 Task:  Click on Racing  Cup Series In the Cup Series click on  Pick Sheet Add name Carter Smith and  Email softage.3@softage.net In group 1 choose #20 Christopher Bell In group 2 choose #45 Tyler Reddick In group 3 choose #17 Chris Buescher In group 4 choose #14 Chase Briscoe In group 5 choose #7 Corey LaJoie Winning Manufacturer choose Ford In Tie Breaker choose #77 Ty Dillion Bonous driver choose #5 Kyle Larson Submit pick sheet
Action: Mouse moved to (374, 210)
Screenshot: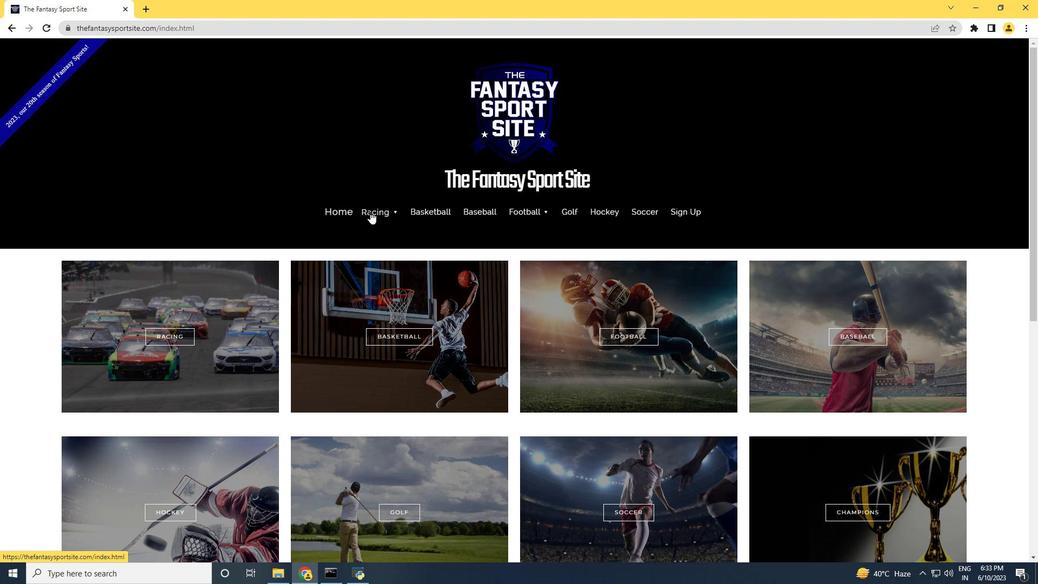 
Action: Mouse pressed left at (374, 210)
Screenshot: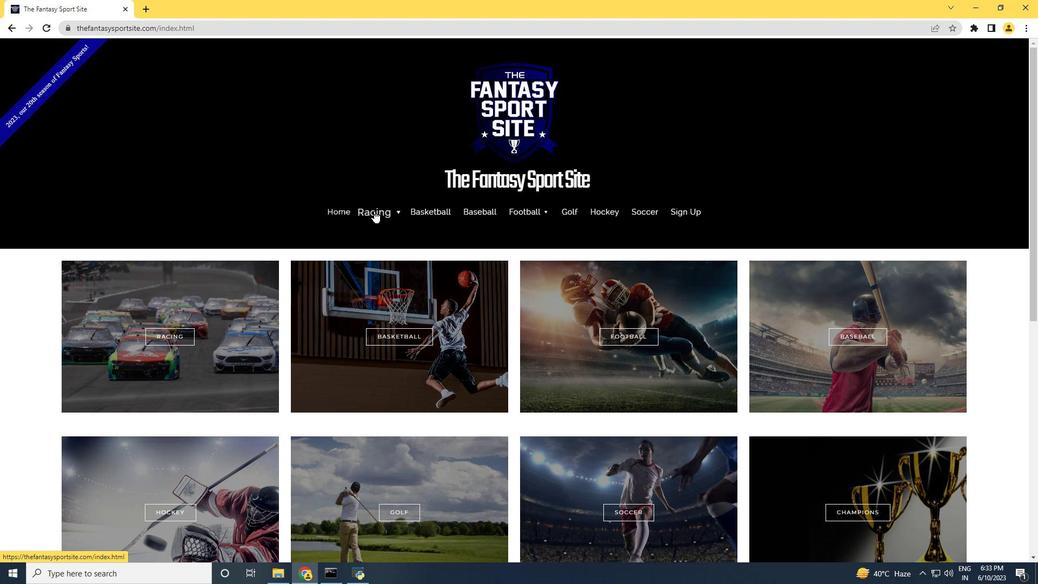 
Action: Mouse moved to (375, 252)
Screenshot: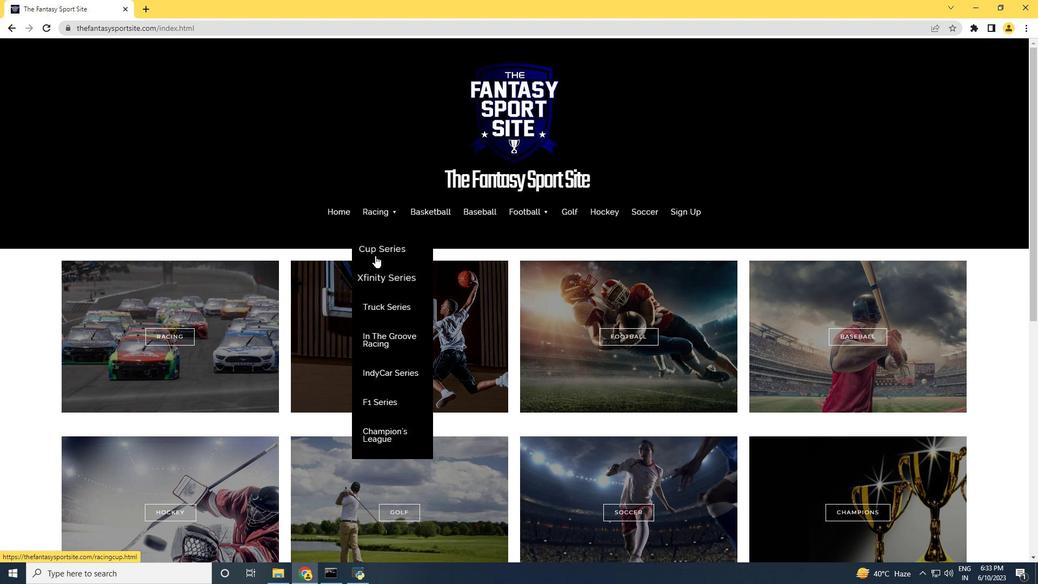 
Action: Mouse pressed left at (375, 252)
Screenshot: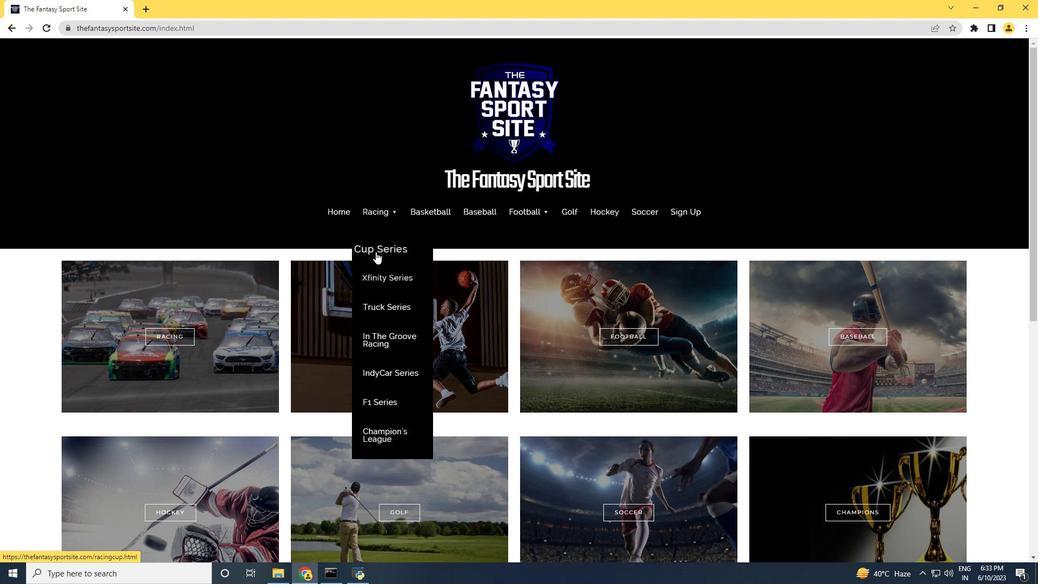
Action: Mouse moved to (373, 251)
Screenshot: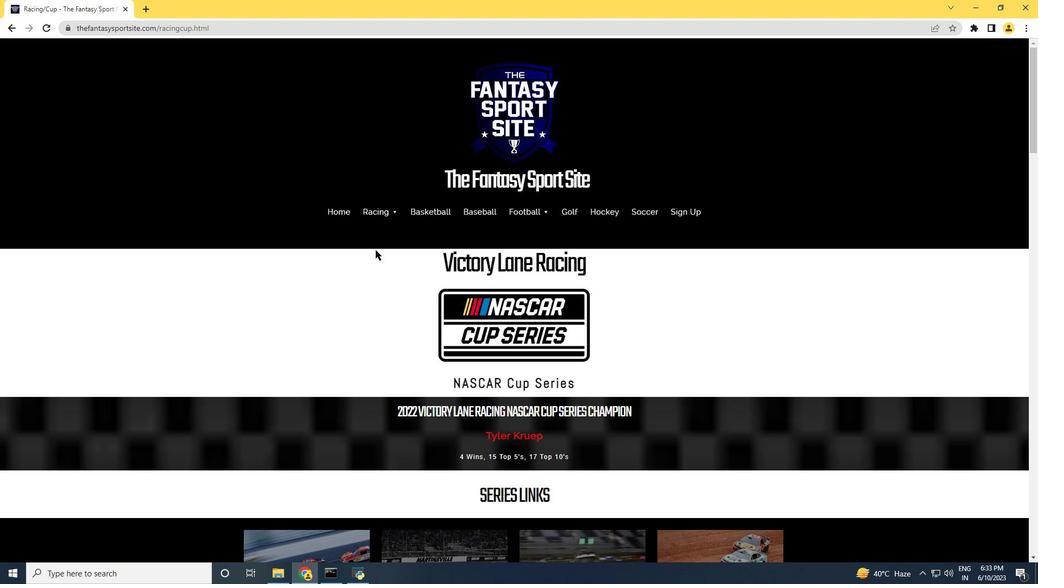 
Action: Mouse scrolled (373, 250) with delta (0, 0)
Screenshot: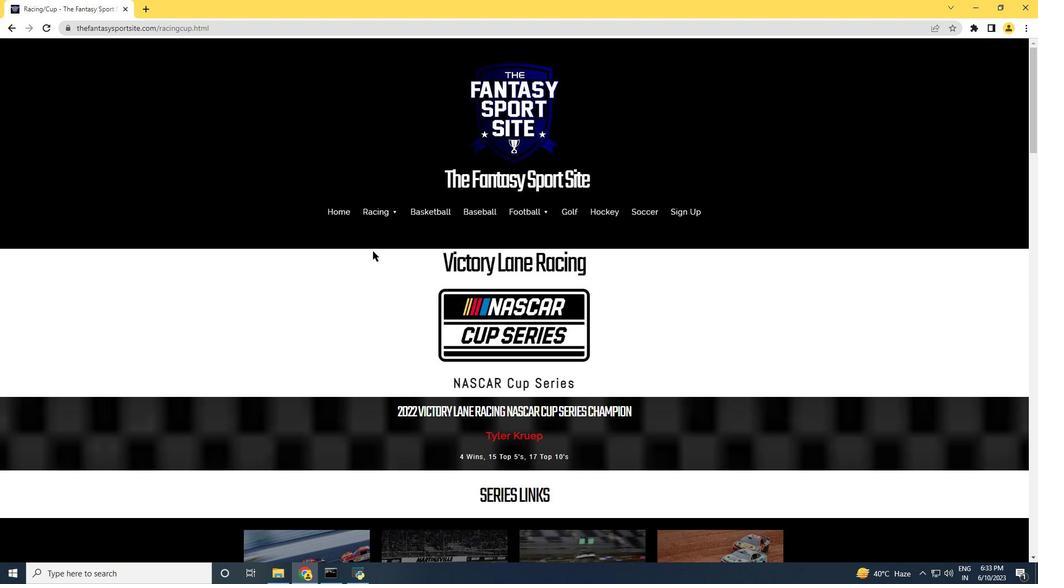
Action: Mouse scrolled (373, 250) with delta (0, 0)
Screenshot: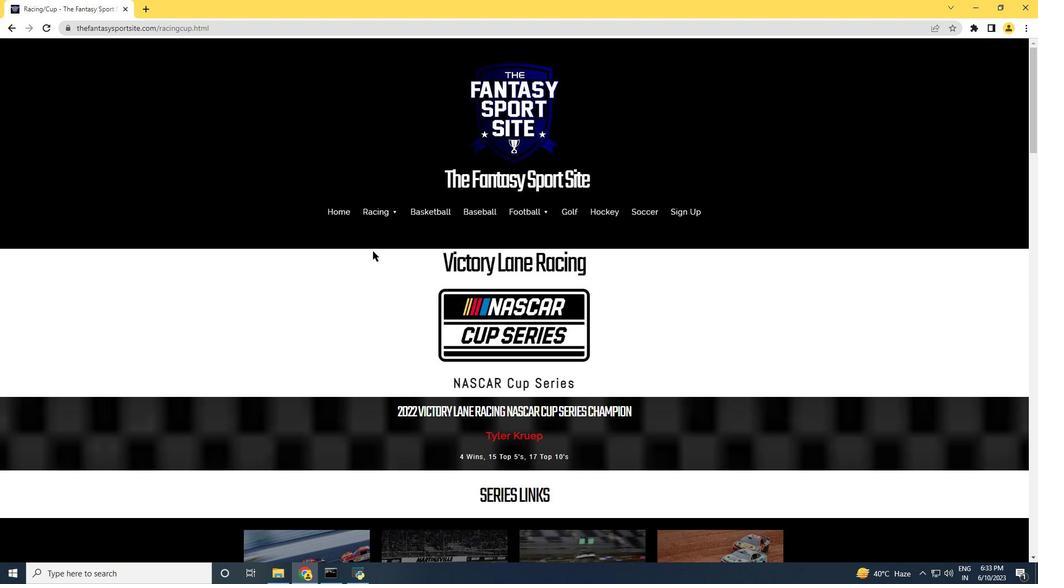 
Action: Mouse scrolled (373, 250) with delta (0, 0)
Screenshot: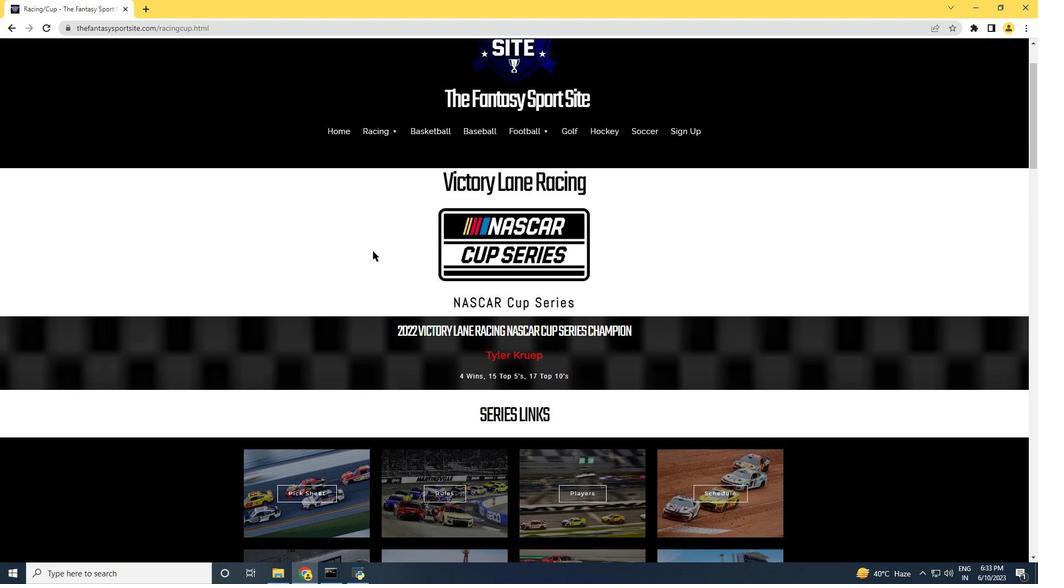 
Action: Mouse scrolled (373, 250) with delta (0, 0)
Screenshot: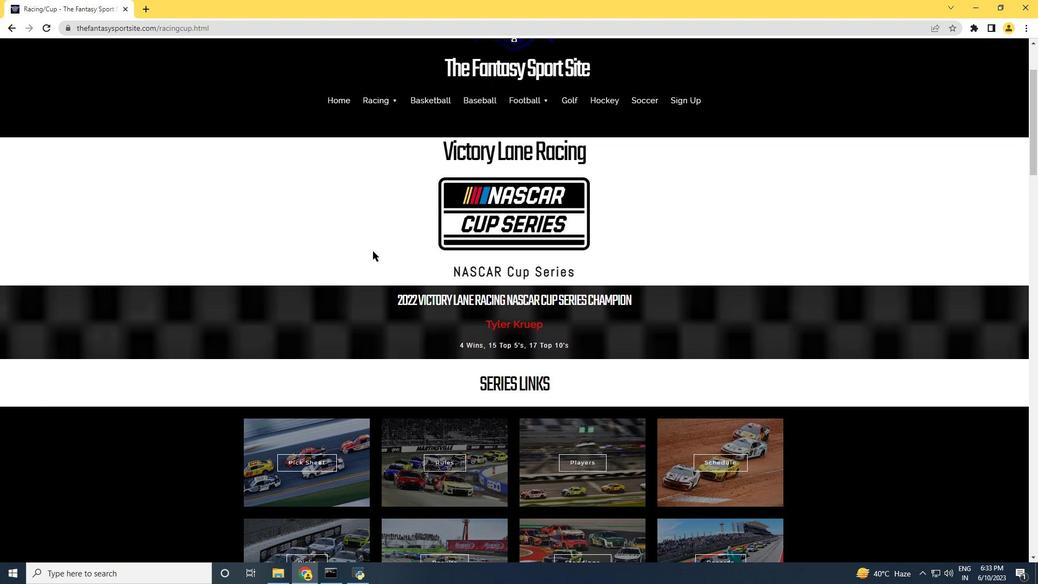 
Action: Mouse scrolled (373, 250) with delta (0, 0)
Screenshot: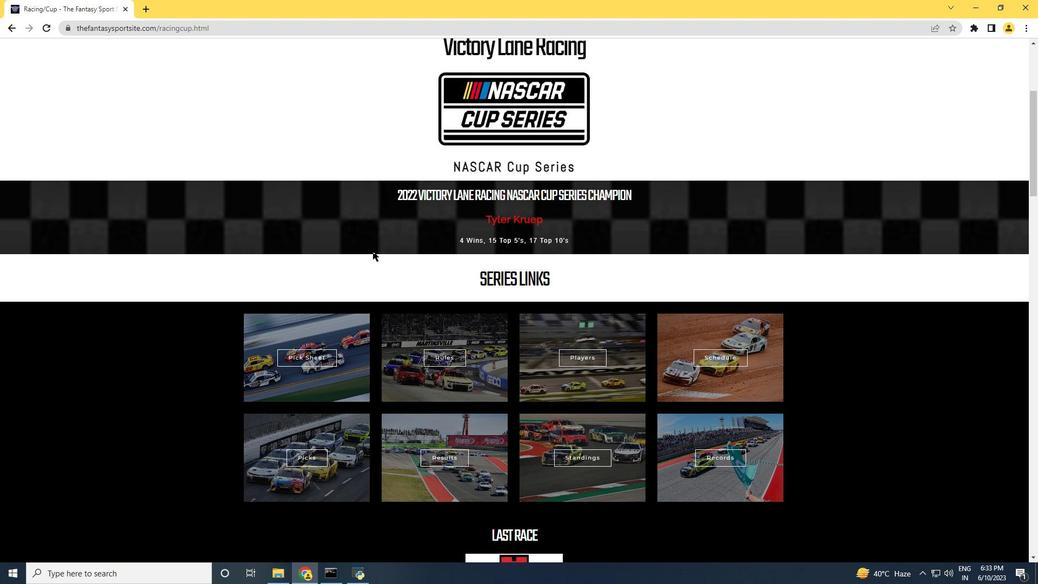 
Action: Mouse scrolled (373, 250) with delta (0, 0)
Screenshot: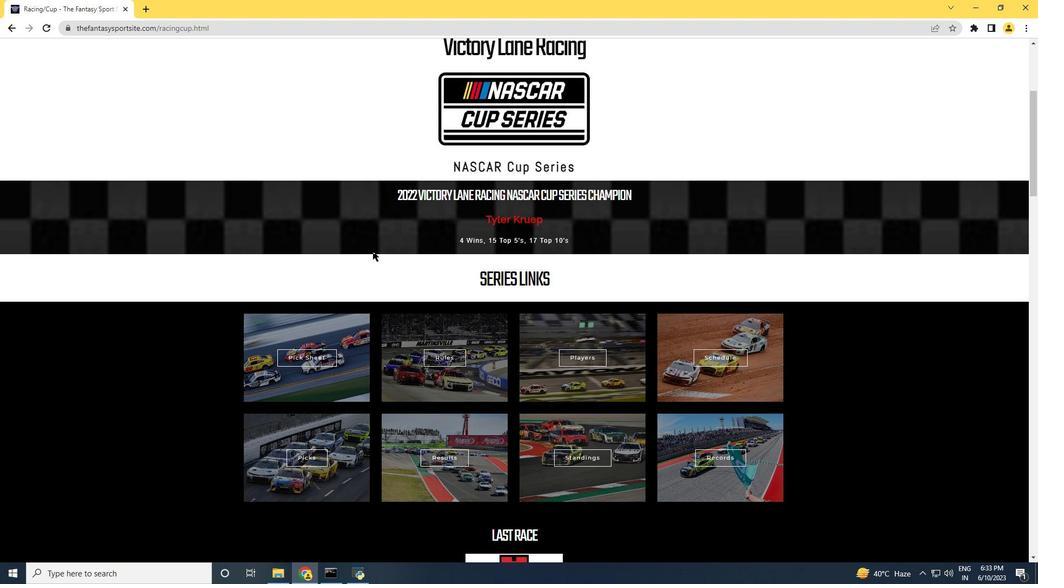 
Action: Mouse moved to (309, 248)
Screenshot: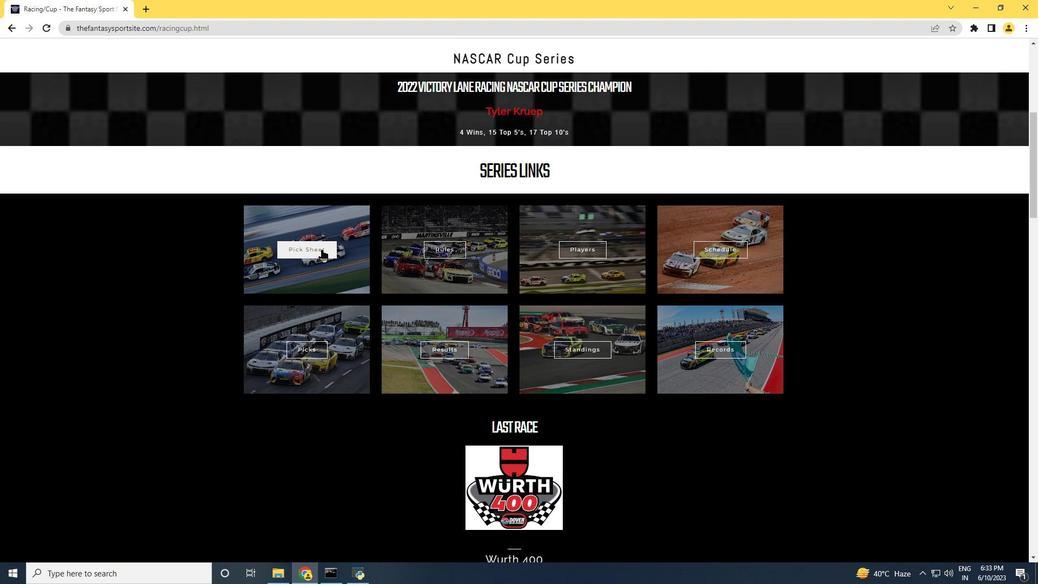 
Action: Mouse pressed left at (309, 248)
Screenshot: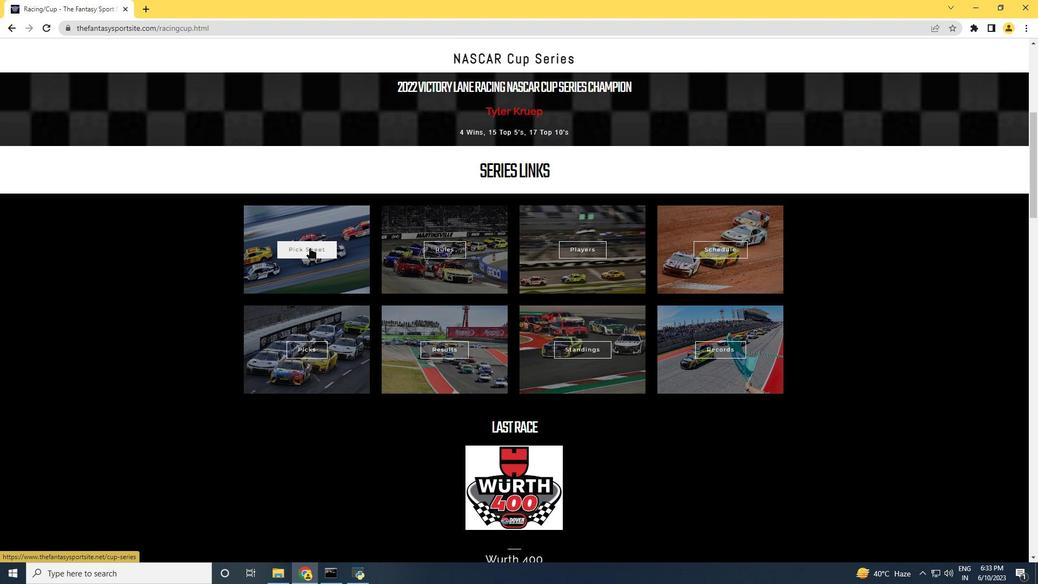 
Action: Mouse moved to (319, 248)
Screenshot: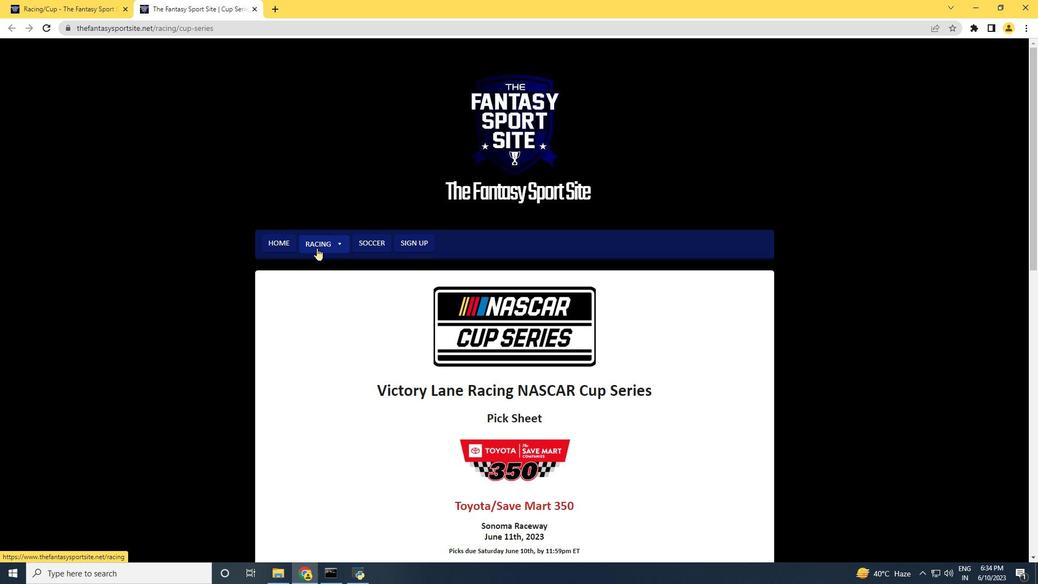 
Action: Mouse scrolled (319, 247) with delta (0, 0)
Screenshot: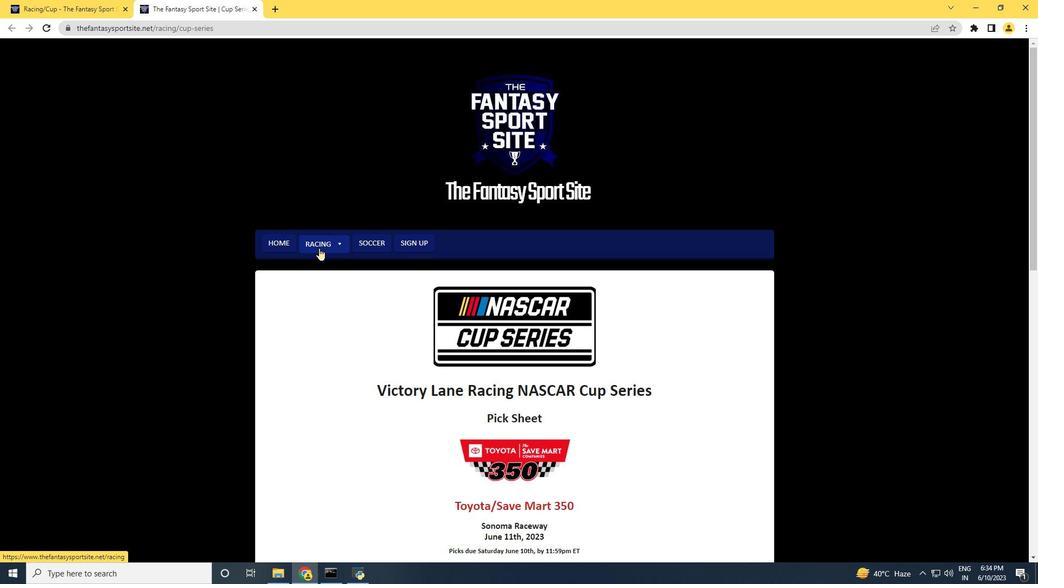 
Action: Mouse scrolled (319, 247) with delta (0, 0)
Screenshot: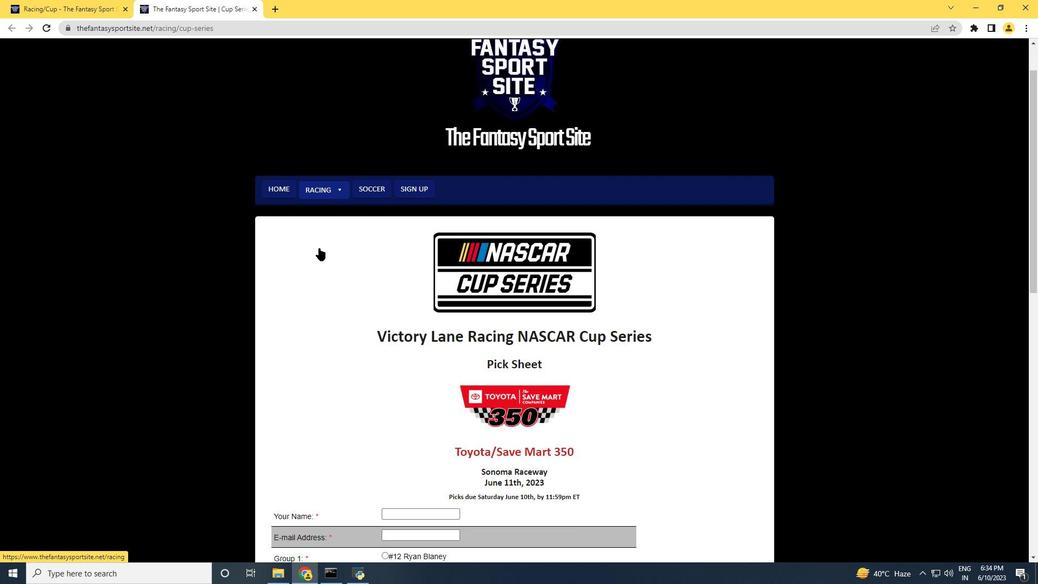 
Action: Mouse moved to (319, 248)
Screenshot: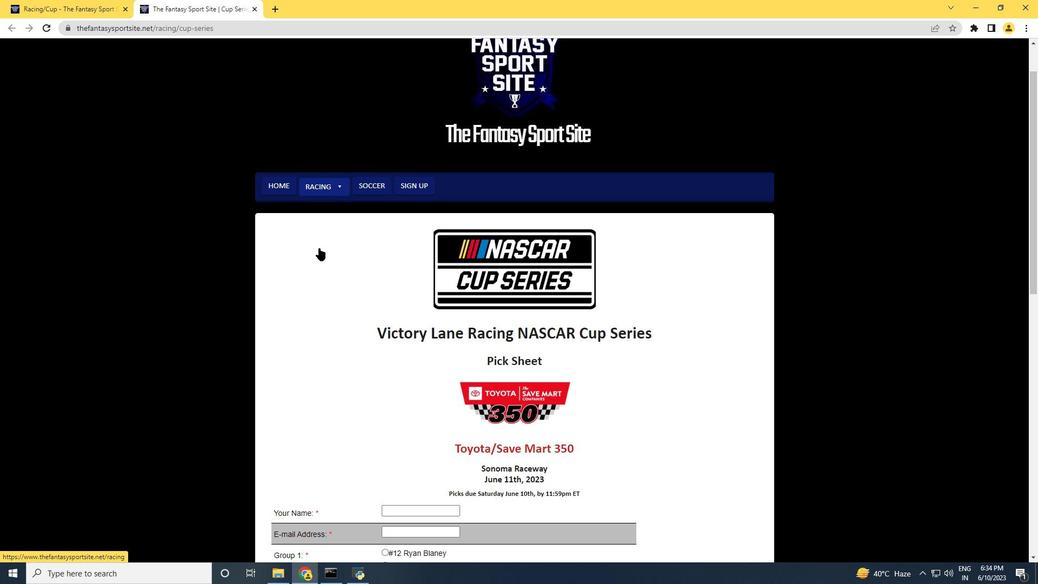 
Action: Mouse scrolled (319, 248) with delta (0, 0)
Screenshot: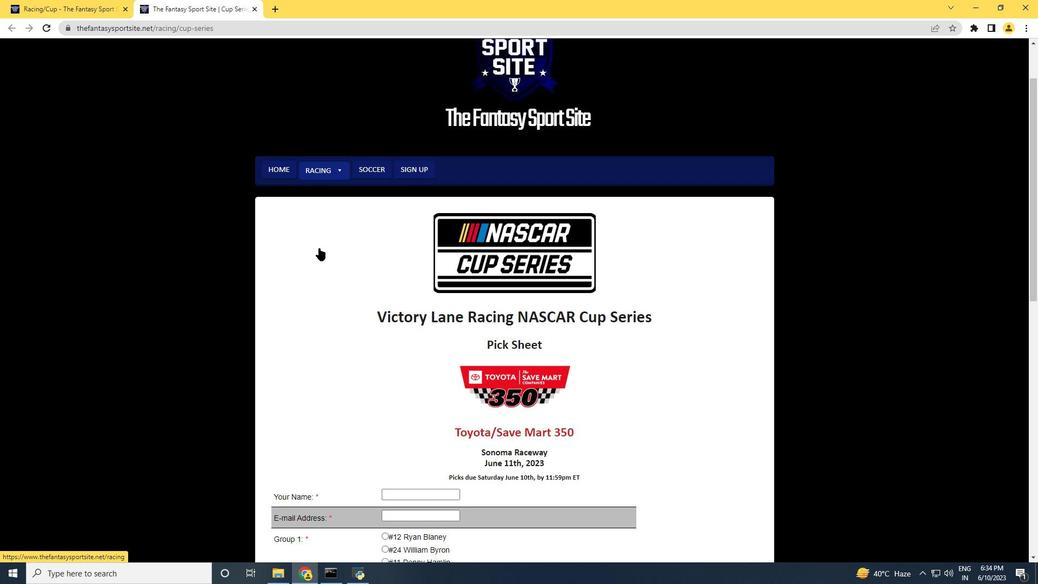 
Action: Mouse moved to (410, 402)
Screenshot: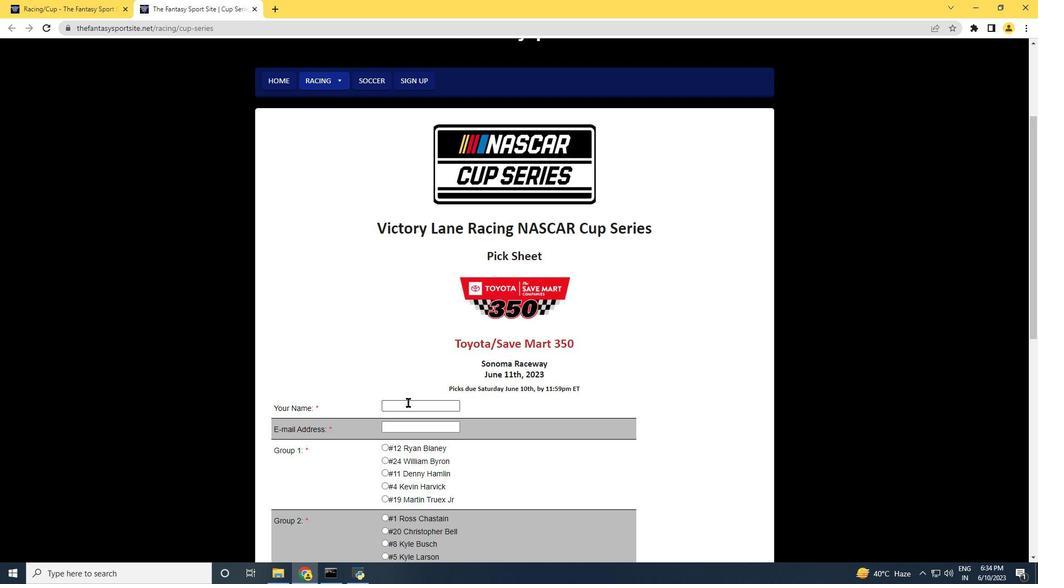 
Action: Mouse pressed left at (410, 402)
Screenshot: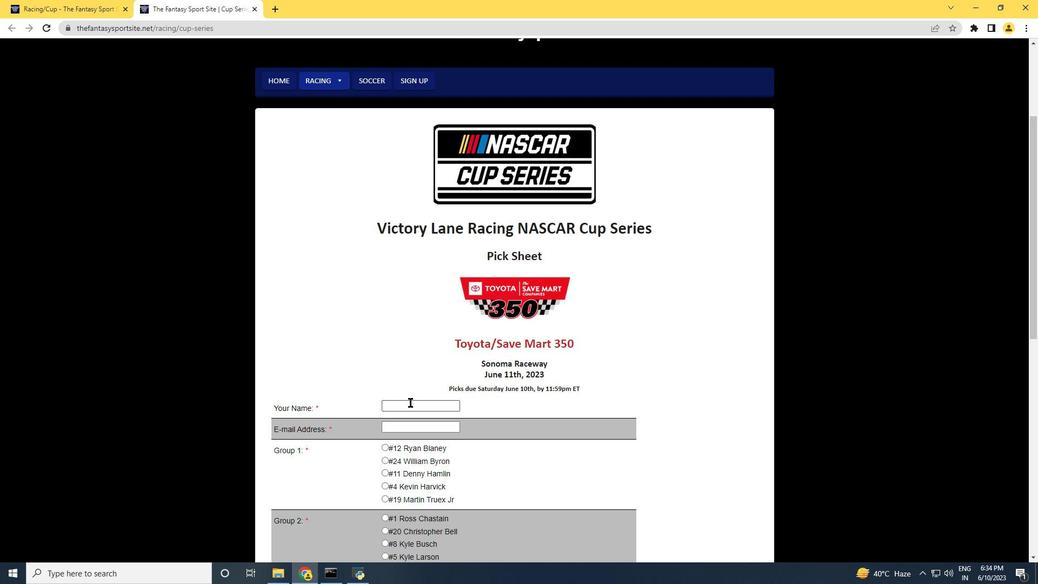
Action: Key pressed <Key.shift>Carter<Key.space><Key.shift>Smith<Key.tab><Key.shift><Key.shift><Key.shift><Key.shift><Key.shift><Key.shift><Key.shift><Key.shift><Key.shift><Key.shift><Key.shift><Key.shift><Key.shift><Key.shift><Key.shift><Key.shift><Key.shift><Key.shift><Key.shift><Key.shift><Key.shift><Key.shift><Key.shift><Key.shift><Key.shift><Key.shift><Key.shift><Key.shift><Key.shift><Key.shift>Softage.3<Key.shift>@softage.net<Key.tab>
Screenshot: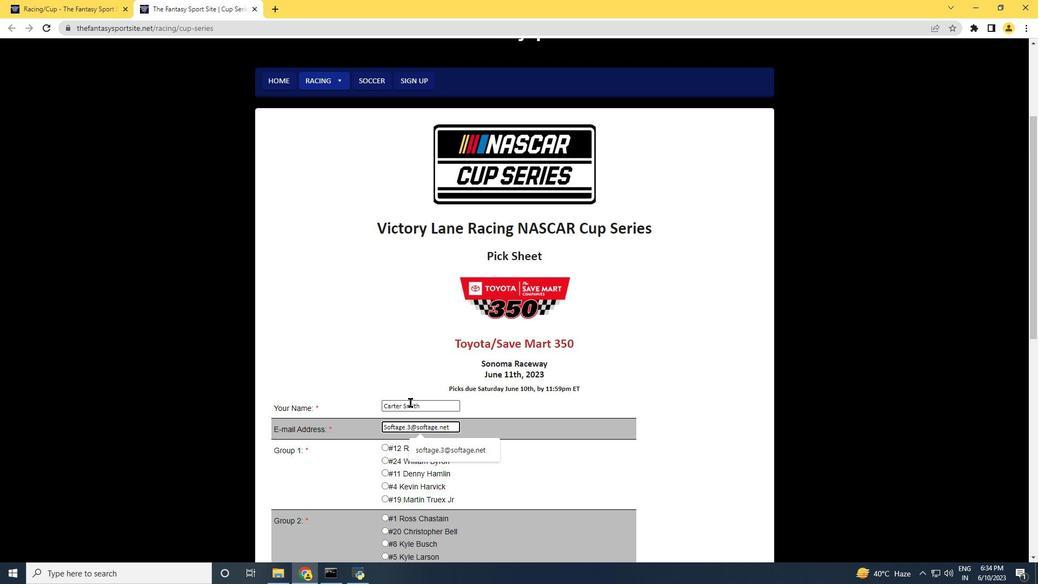 
Action: Mouse moved to (385, 461)
Screenshot: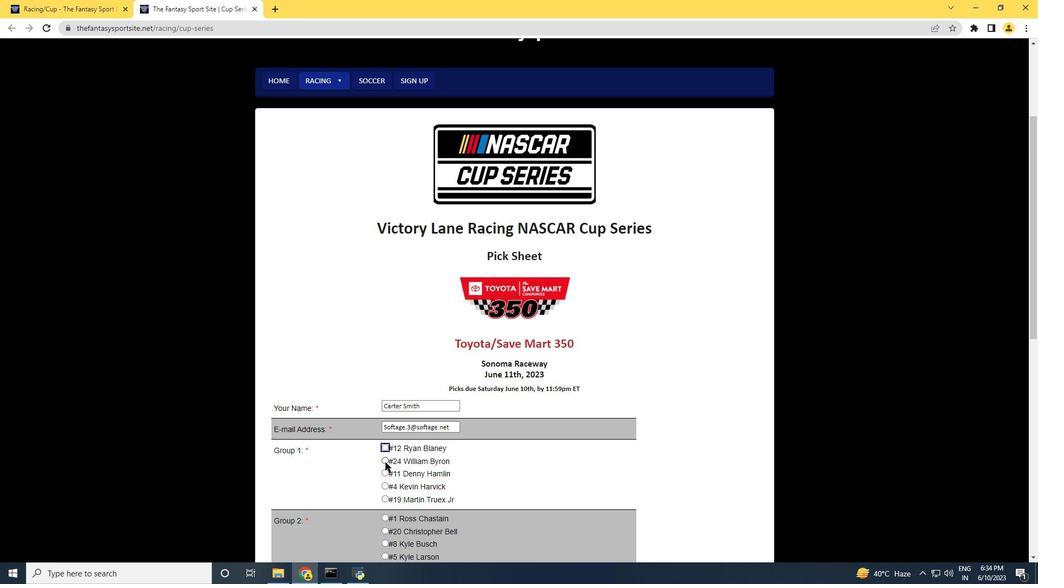 
Action: Mouse scrolled (385, 461) with delta (0, 0)
Screenshot: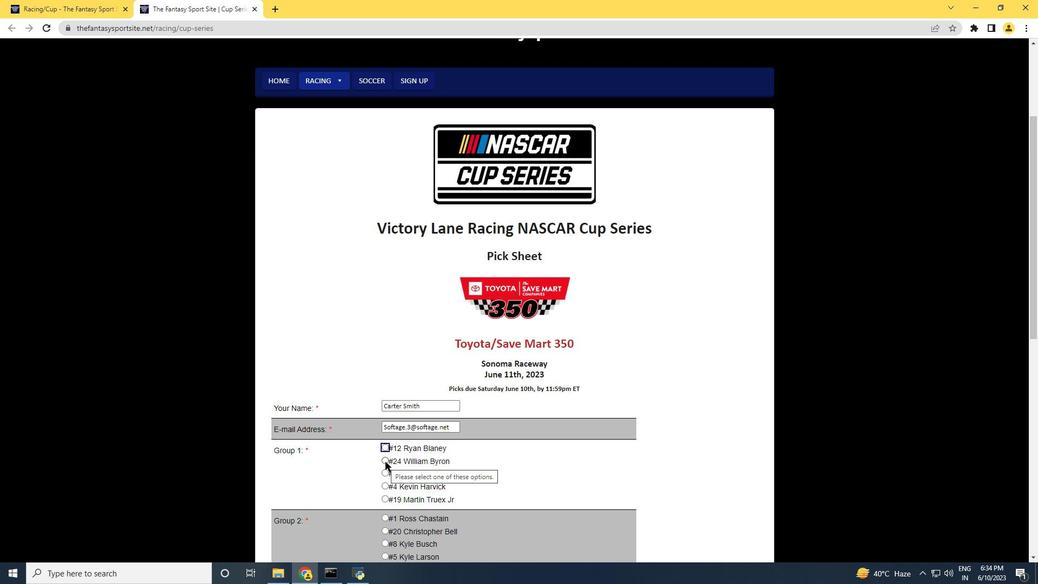 
Action: Mouse scrolled (385, 461) with delta (0, 0)
Screenshot: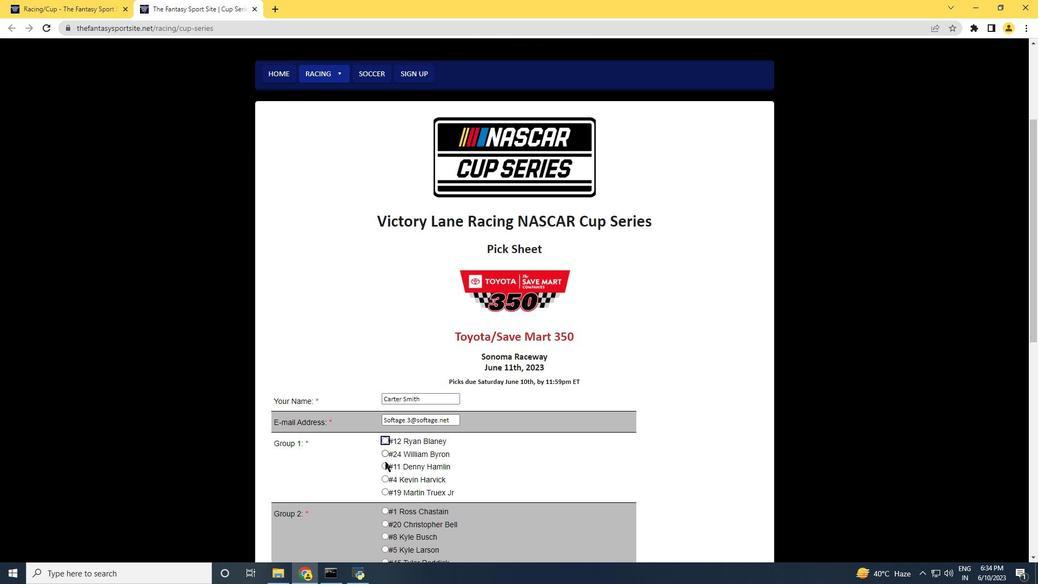 
Action: Mouse moved to (385, 422)
Screenshot: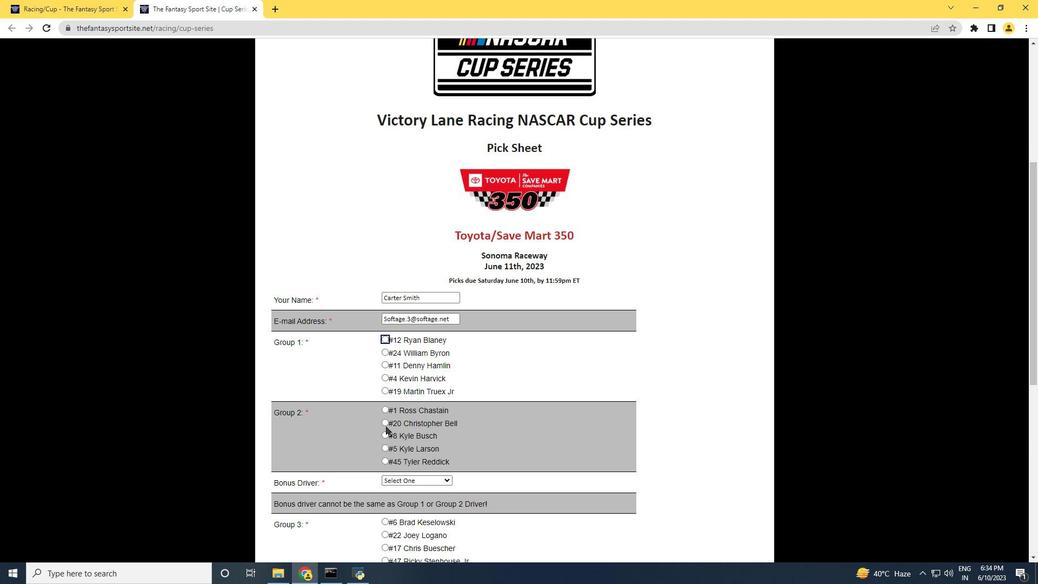 
Action: Mouse pressed left at (385, 422)
Screenshot: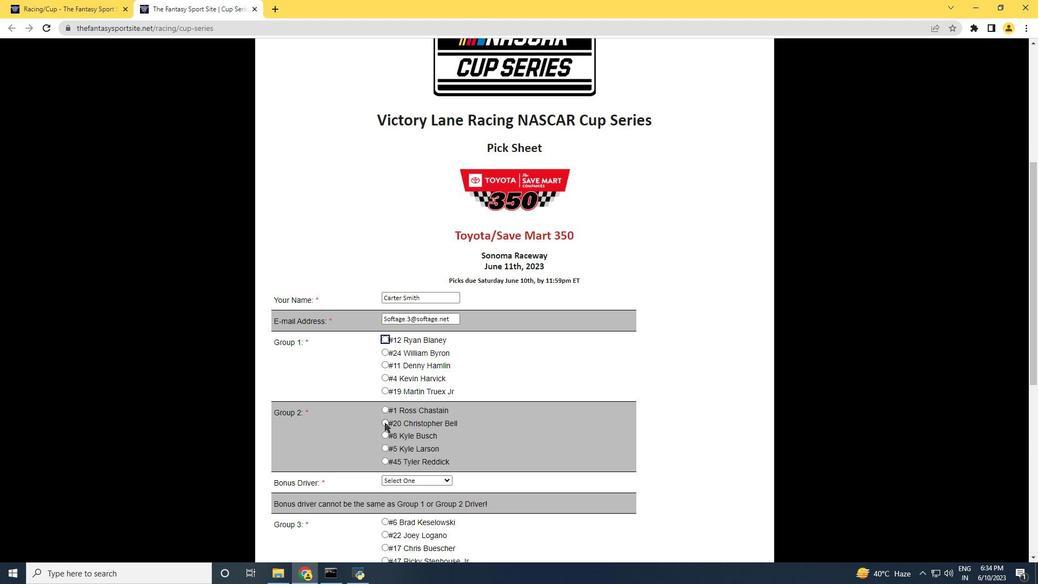 
Action: Mouse moved to (421, 409)
Screenshot: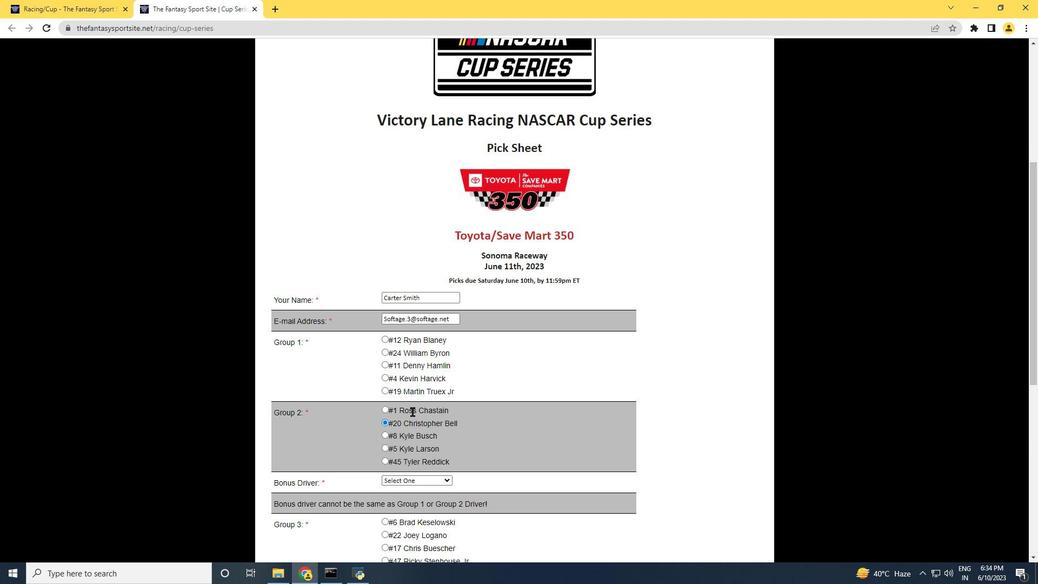 
Action: Mouse scrolled (421, 409) with delta (0, 0)
Screenshot: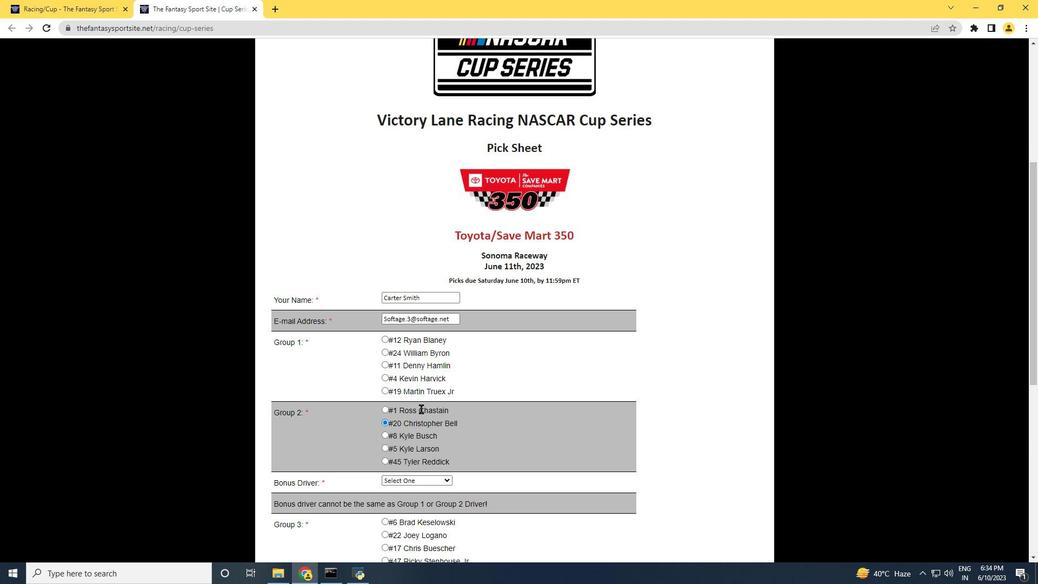 
Action: Mouse moved to (433, 406)
Screenshot: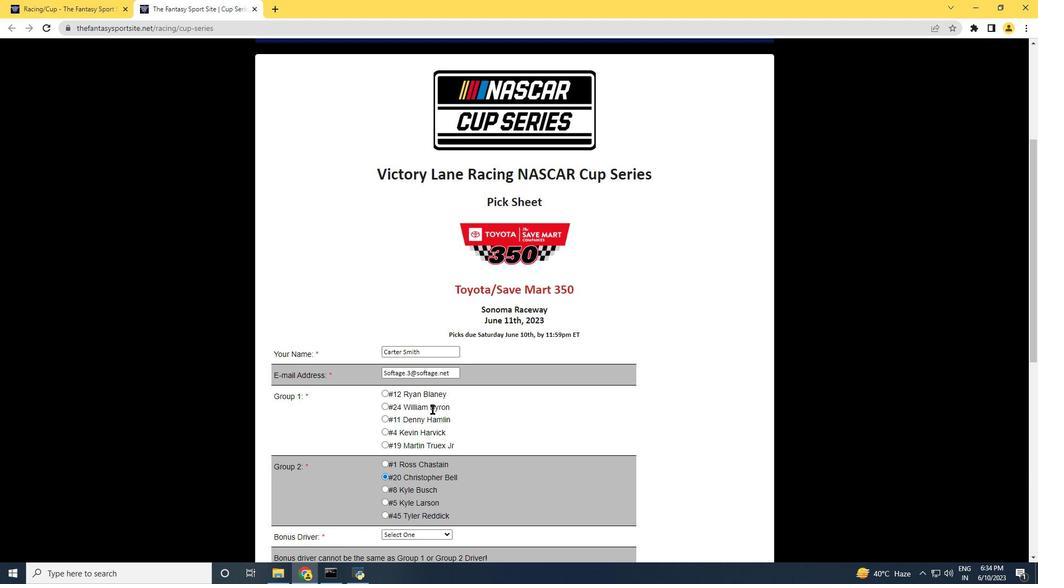 
Action: Mouse scrolled (433, 406) with delta (0, 0)
Screenshot: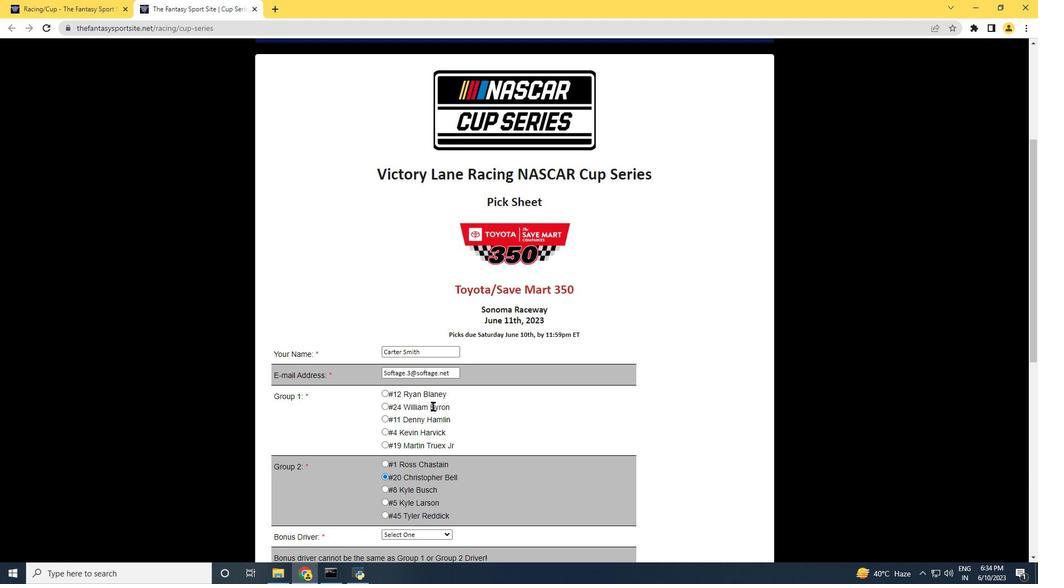 
Action: Mouse moved to (433, 406)
Screenshot: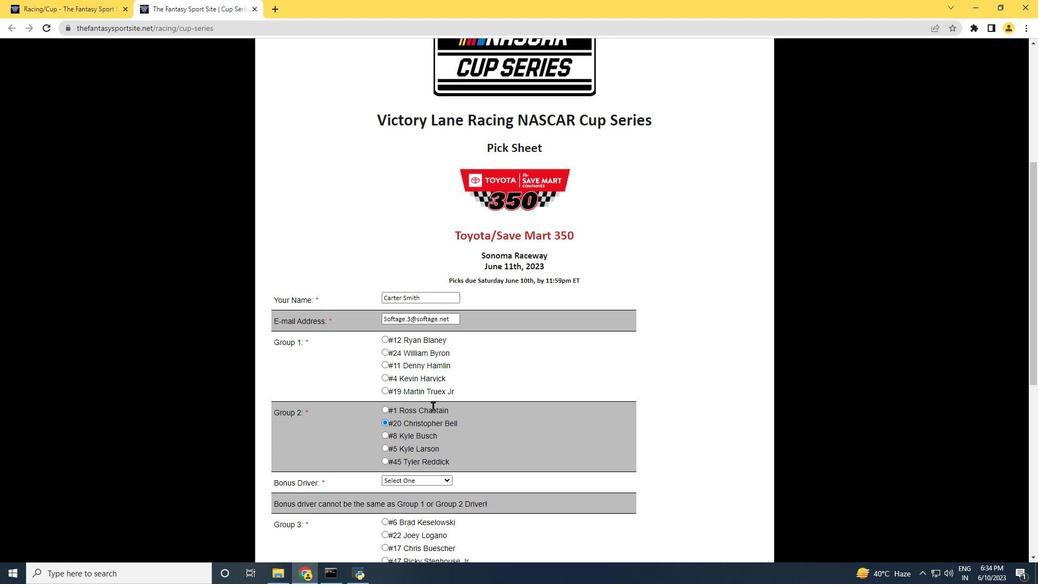 
Action: Mouse scrolled (433, 406) with delta (0, 0)
Screenshot: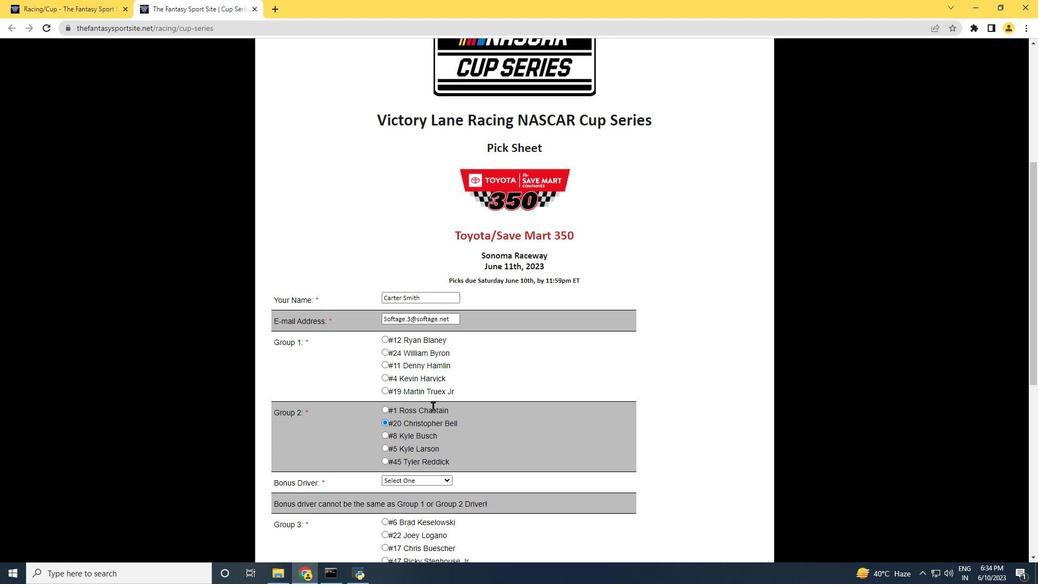 
Action: Mouse moved to (416, 386)
Screenshot: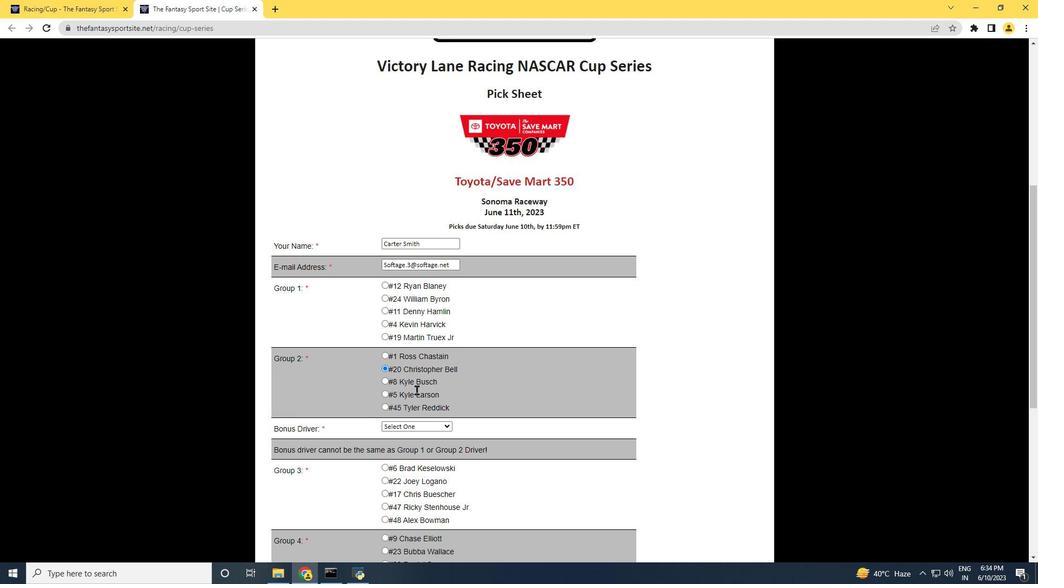 
Action: Mouse scrolled (416, 385) with delta (0, 0)
Screenshot: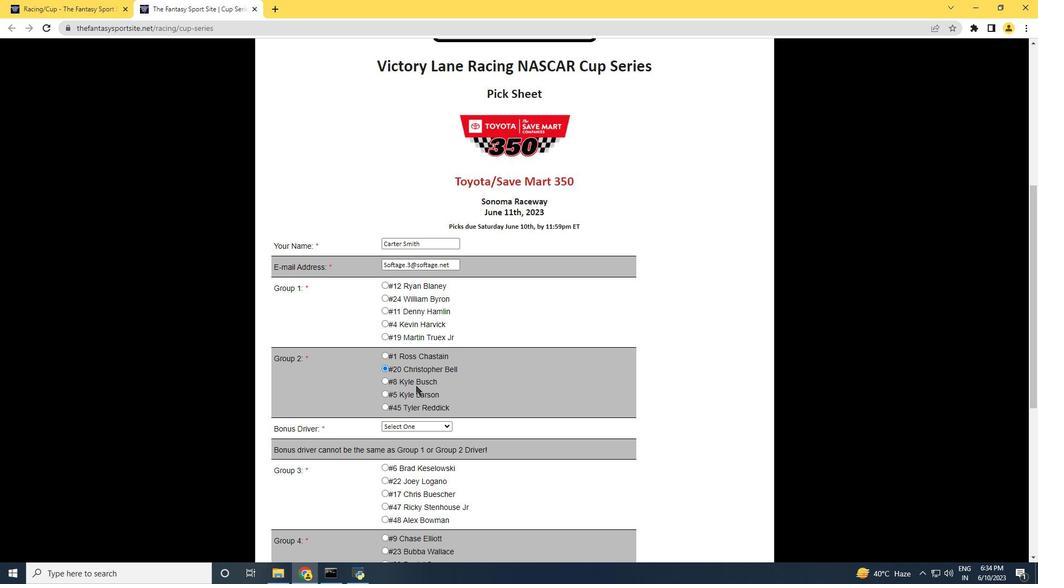 
Action: Mouse moved to (387, 256)
Screenshot: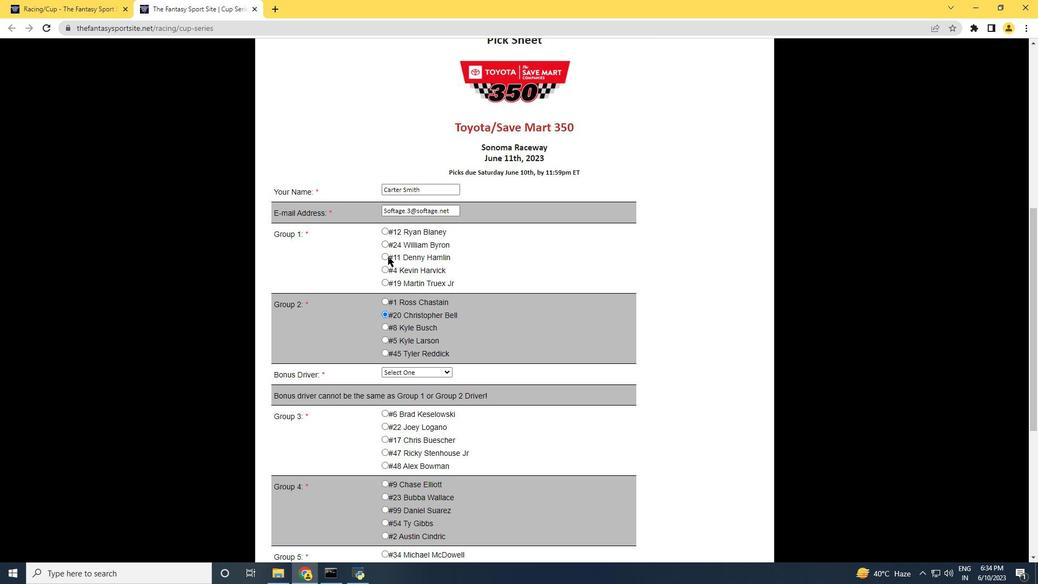
Action: Mouse pressed left at (387, 256)
Screenshot: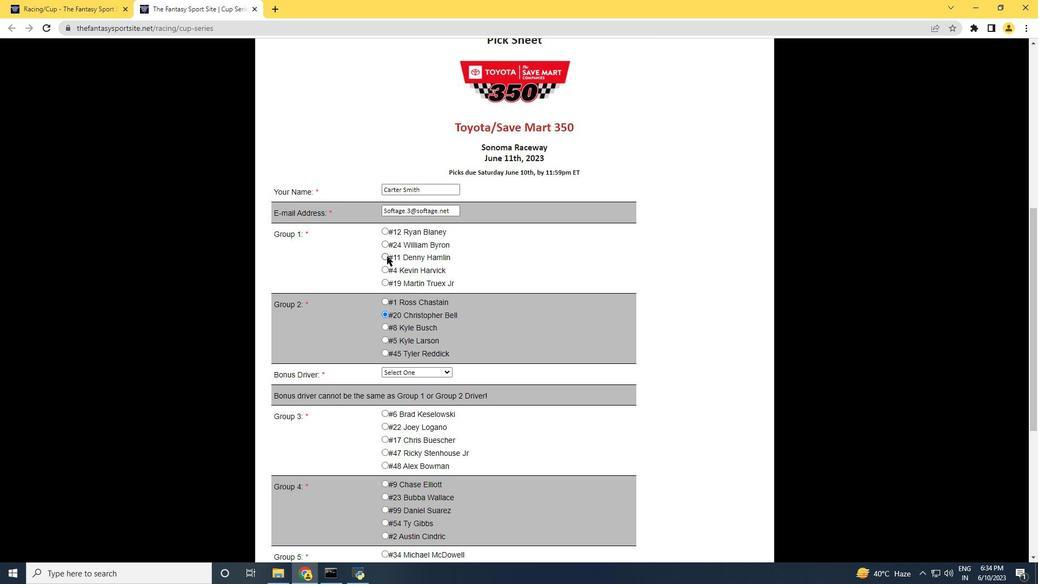 
Action: Mouse moved to (416, 371)
Screenshot: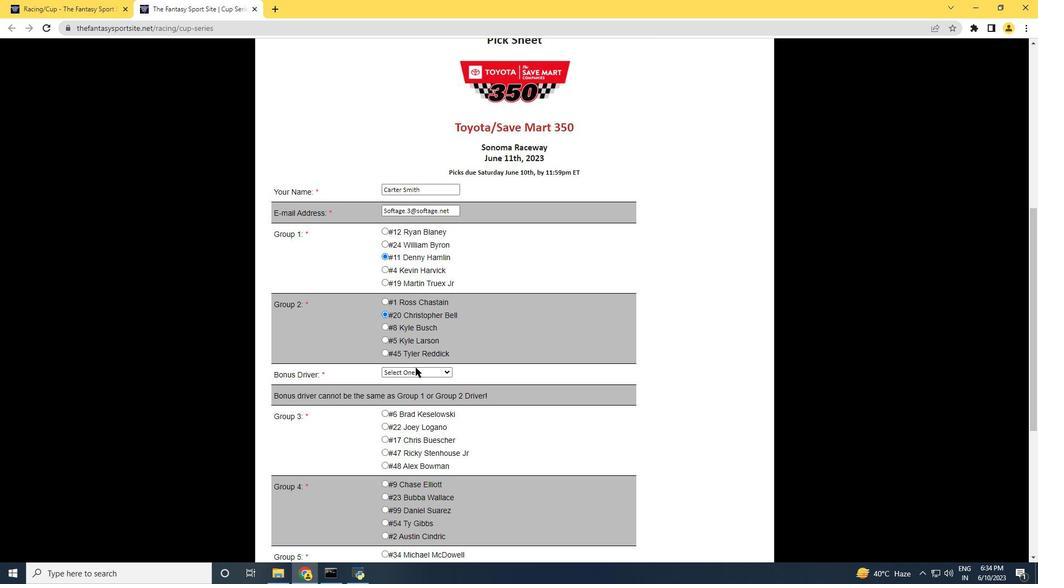 
Action: Mouse scrolled (416, 370) with delta (0, 0)
Screenshot: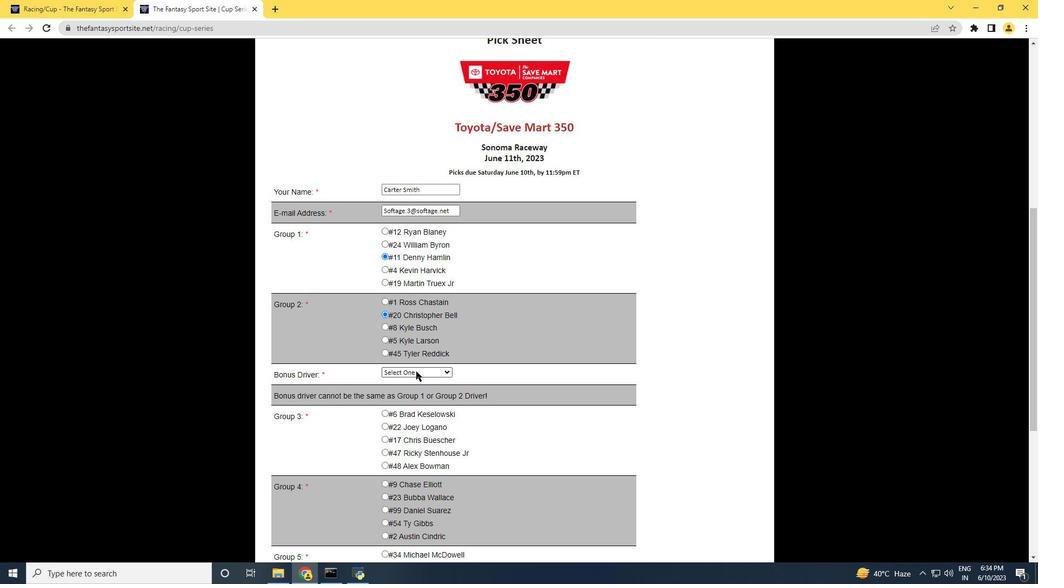 
Action: Mouse moved to (410, 318)
Screenshot: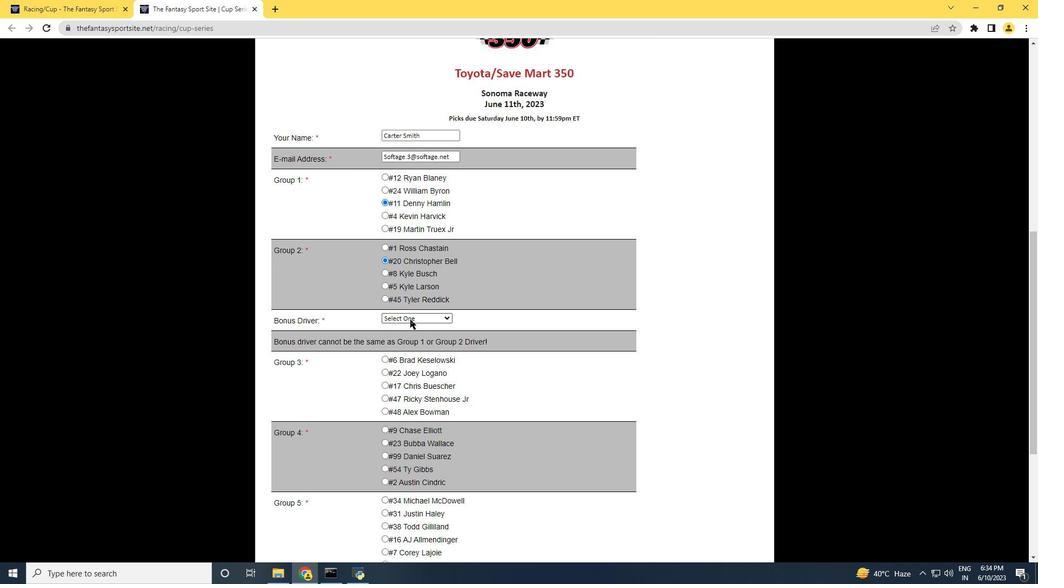 
Action: Mouse pressed left at (410, 318)
Screenshot: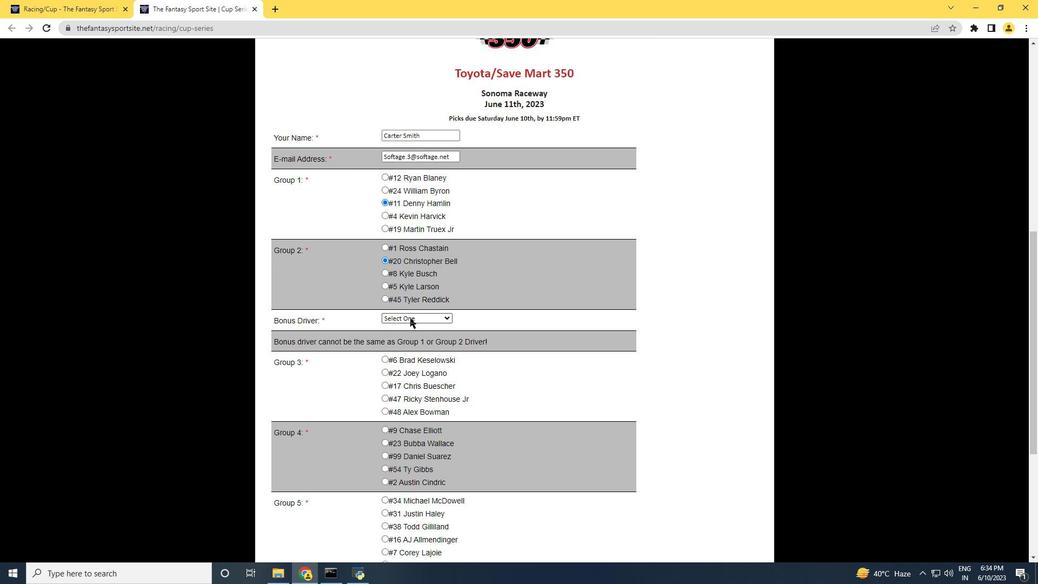 
Action: Mouse moved to (404, 406)
Screenshot: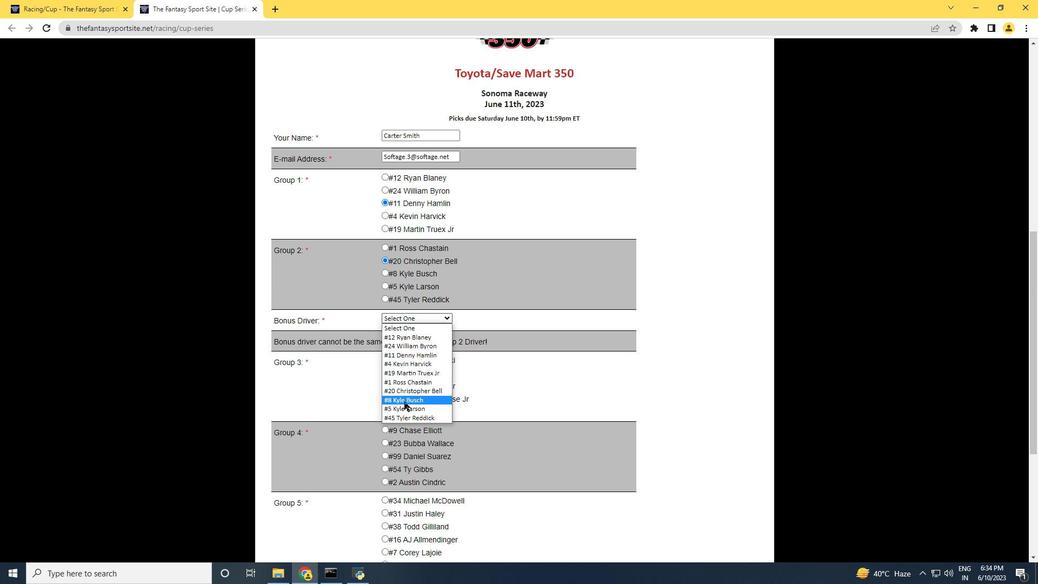 
Action: Mouse pressed left at (404, 406)
Screenshot: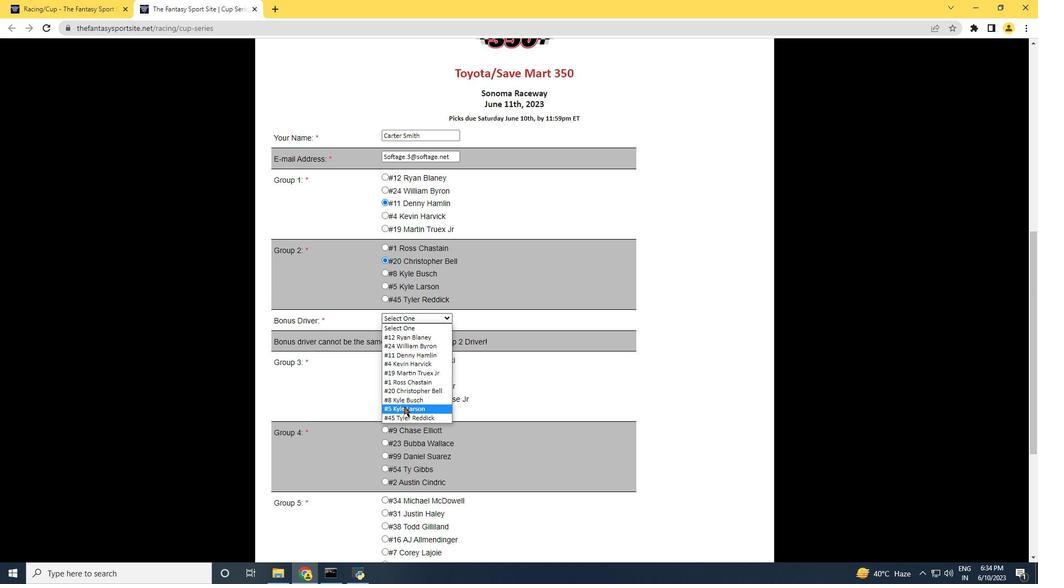 
Action: Mouse moved to (381, 382)
Screenshot: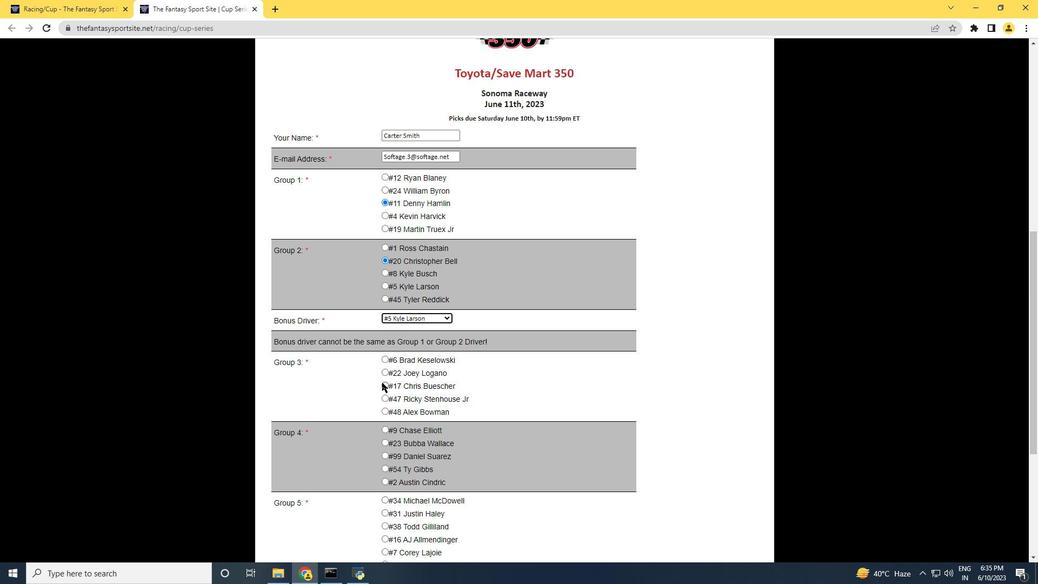 
Action: Mouse pressed left at (381, 382)
Screenshot: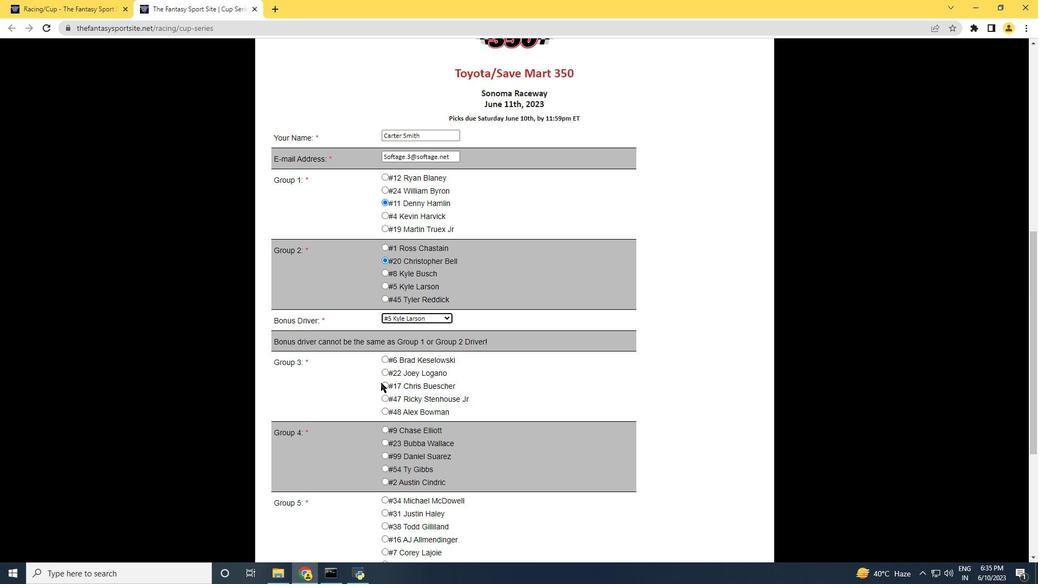
Action: Mouse moved to (384, 384)
Screenshot: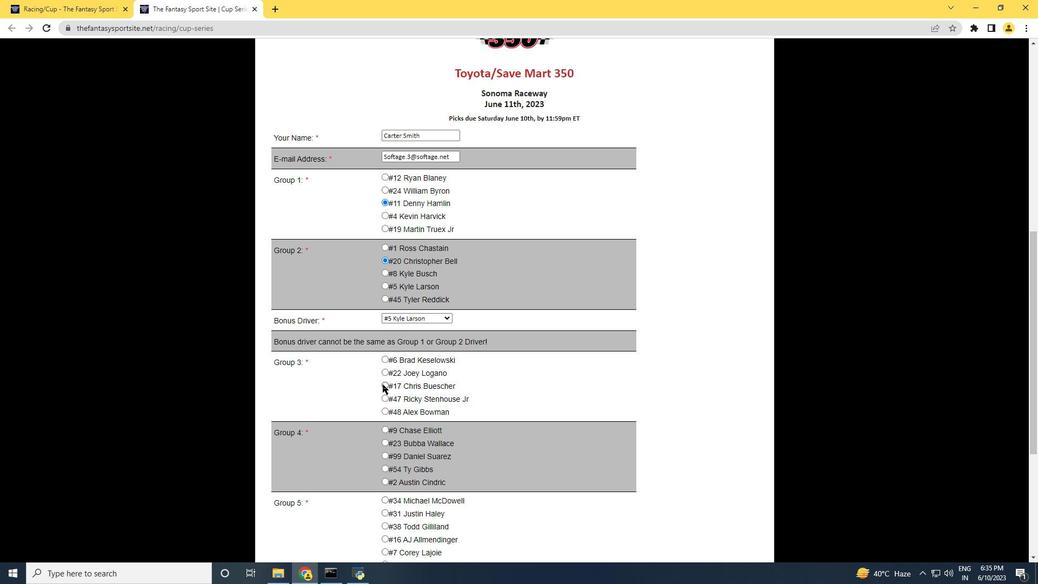 
Action: Mouse pressed left at (384, 384)
Screenshot: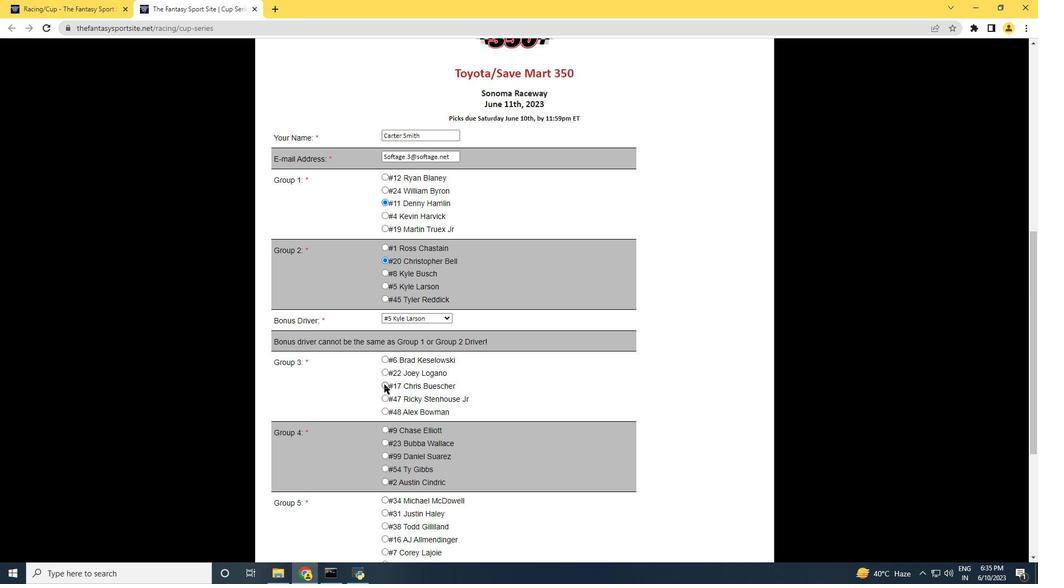 
Action: Mouse moved to (375, 400)
Screenshot: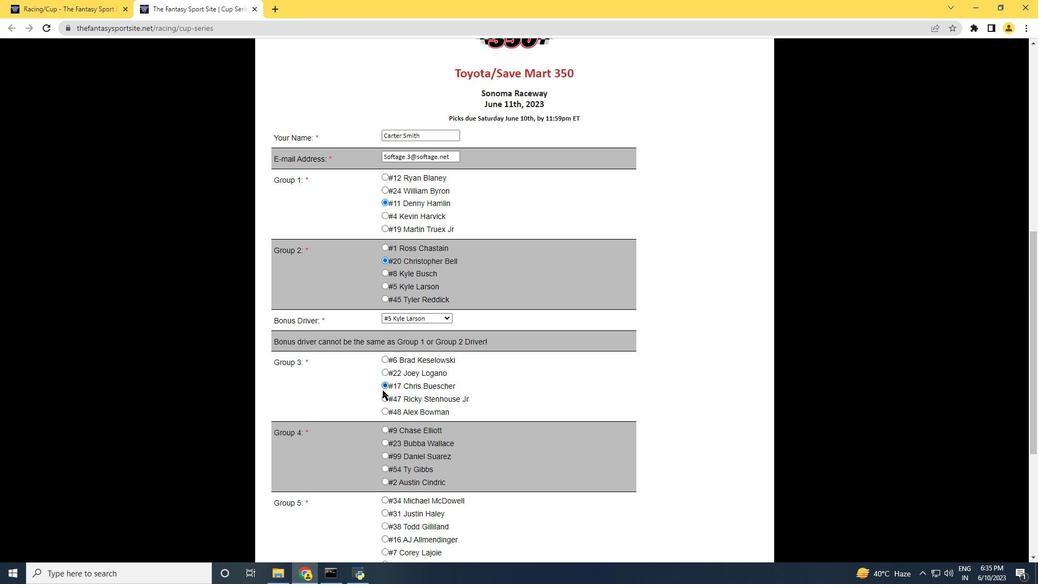 
Action: Mouse scrolled (375, 400) with delta (0, 0)
Screenshot: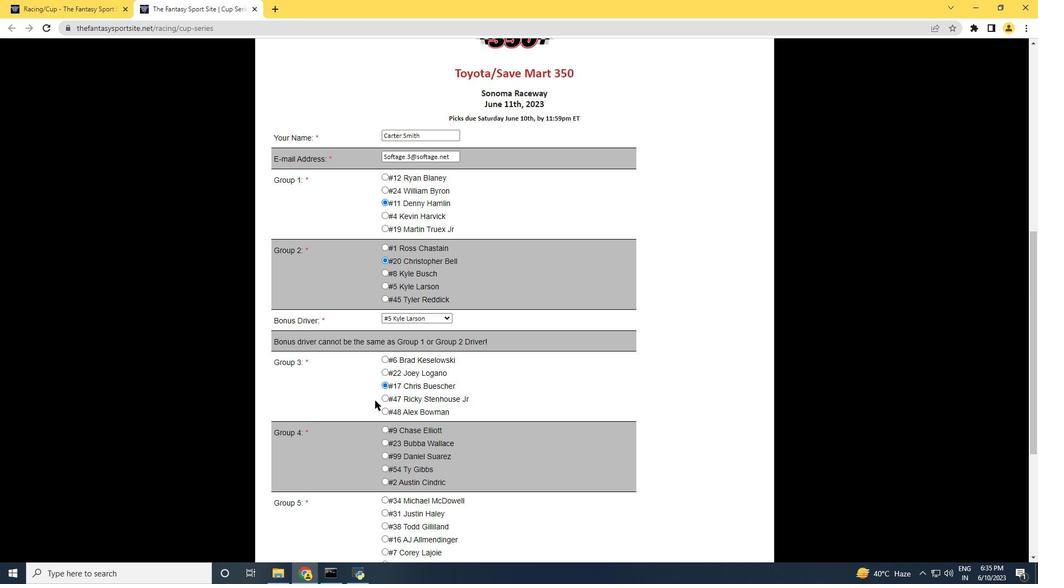 
Action: Mouse moved to (385, 412)
Screenshot: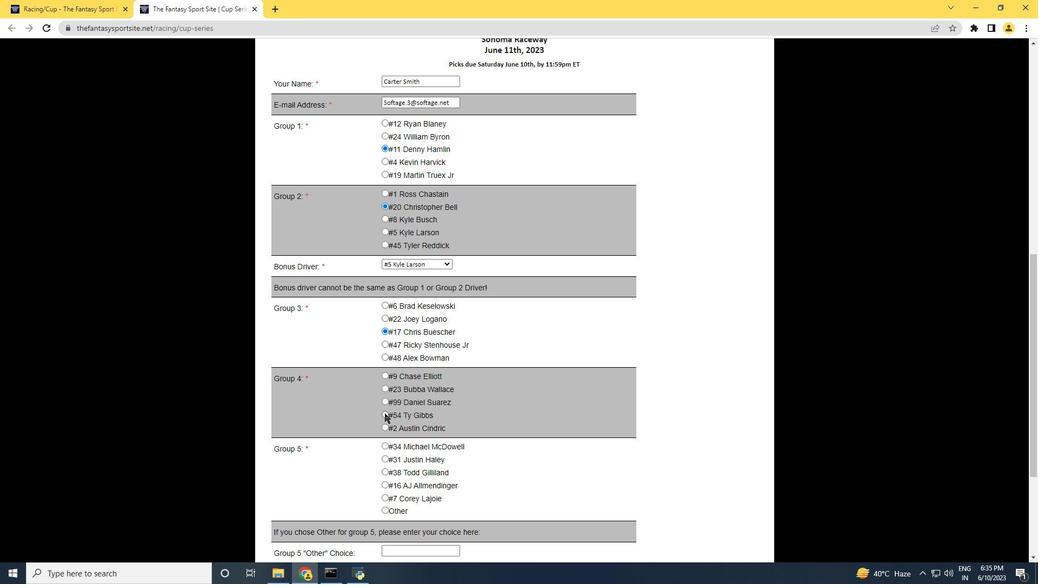 
Action: Mouse pressed left at (385, 412)
Screenshot: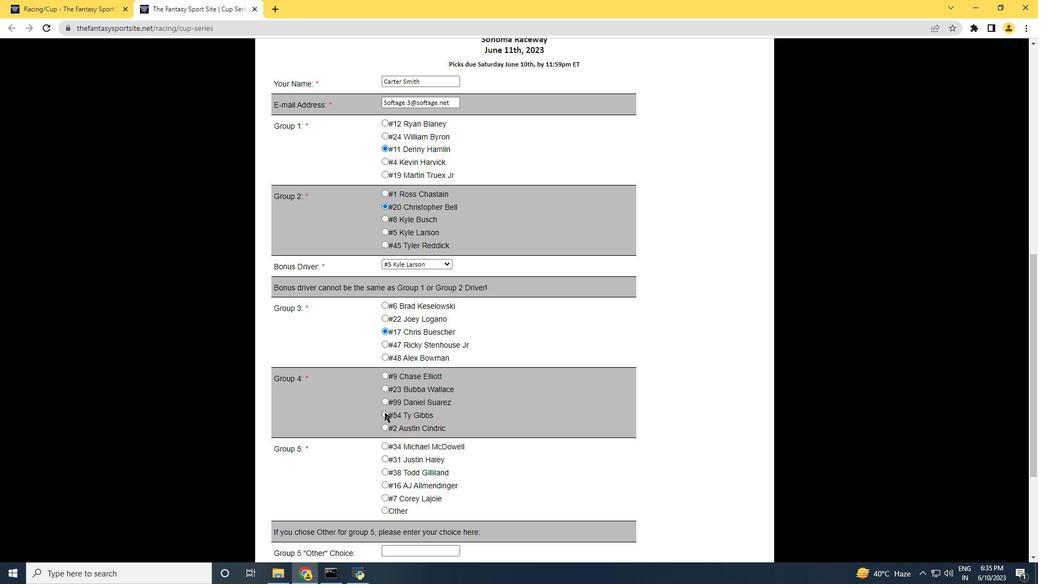 
Action: Mouse scrolled (385, 412) with delta (0, 0)
Screenshot: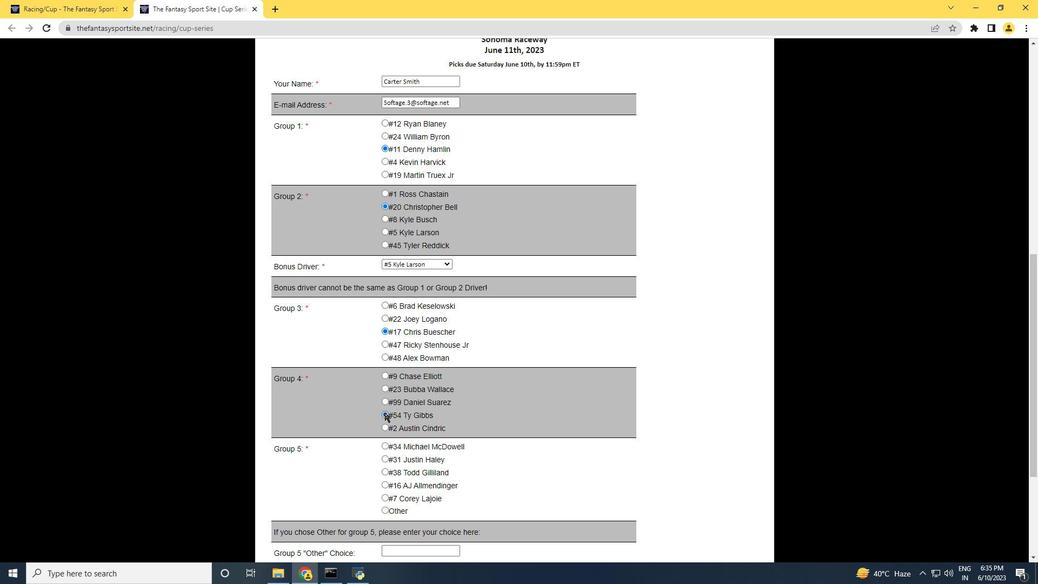 
Action: Mouse scrolled (385, 412) with delta (0, 0)
Screenshot: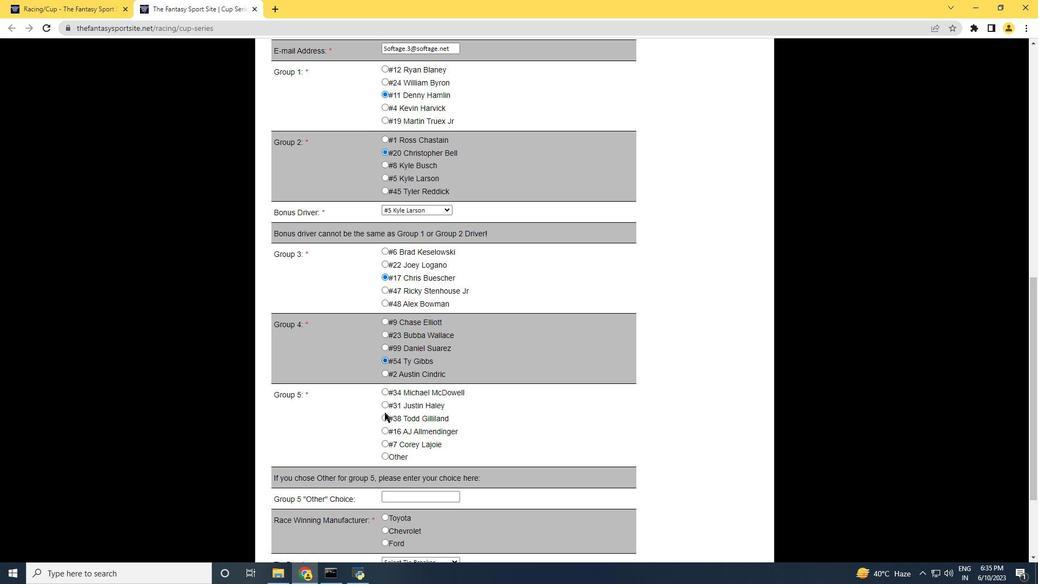
Action: Mouse moved to (383, 378)
Screenshot: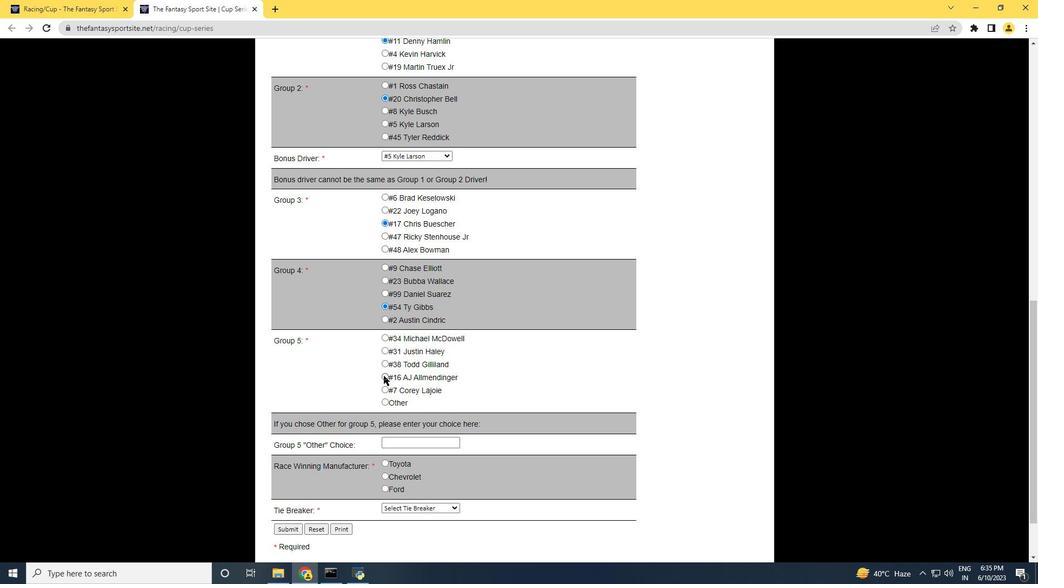 
Action: Mouse scrolled (383, 377) with delta (0, 0)
Screenshot: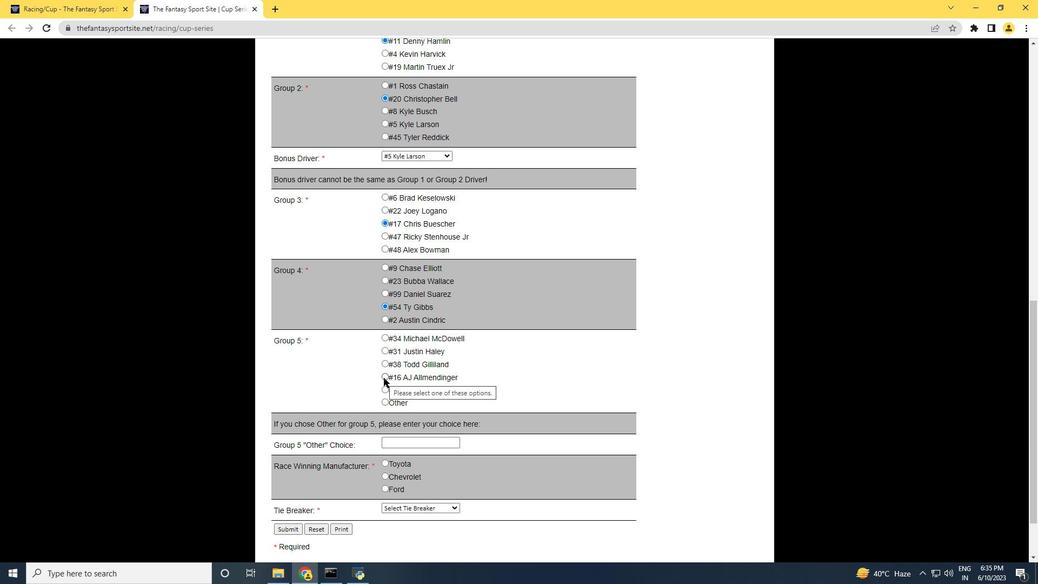 
Action: Mouse moved to (386, 337)
Screenshot: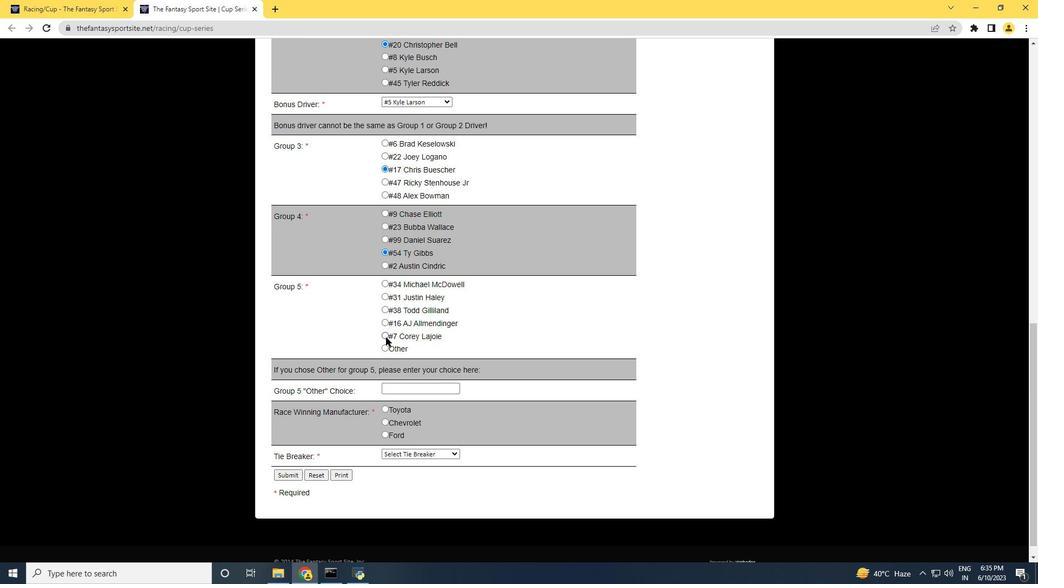 
Action: Mouse pressed left at (386, 337)
Screenshot: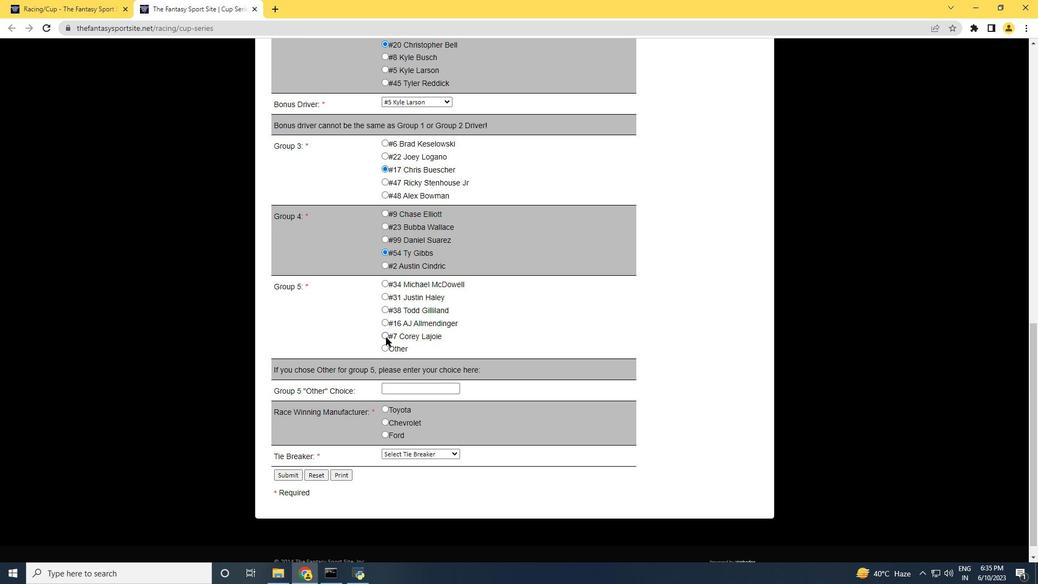 
Action: Mouse moved to (399, 387)
Screenshot: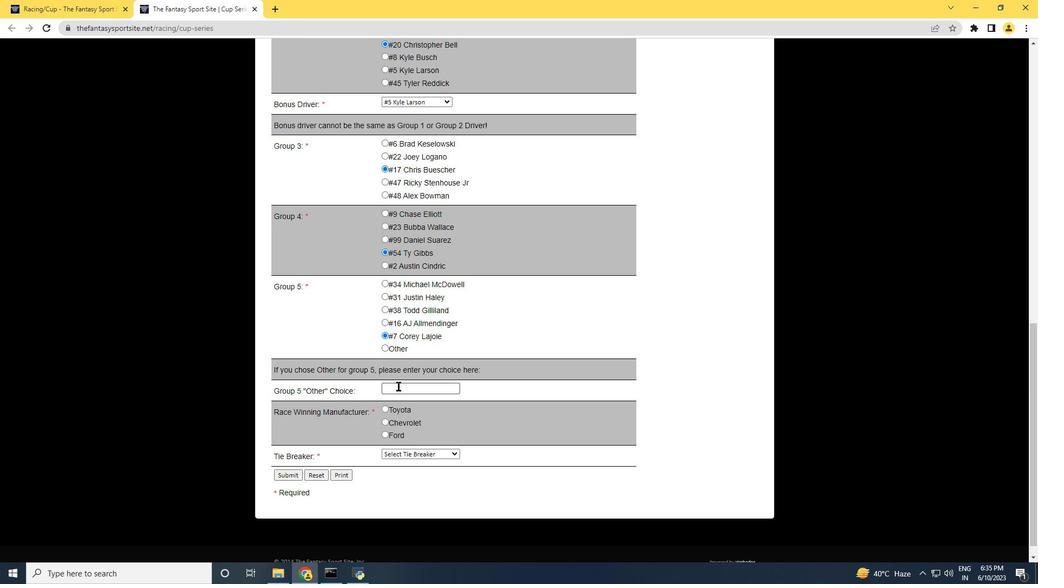
Action: Mouse pressed left at (399, 387)
Screenshot: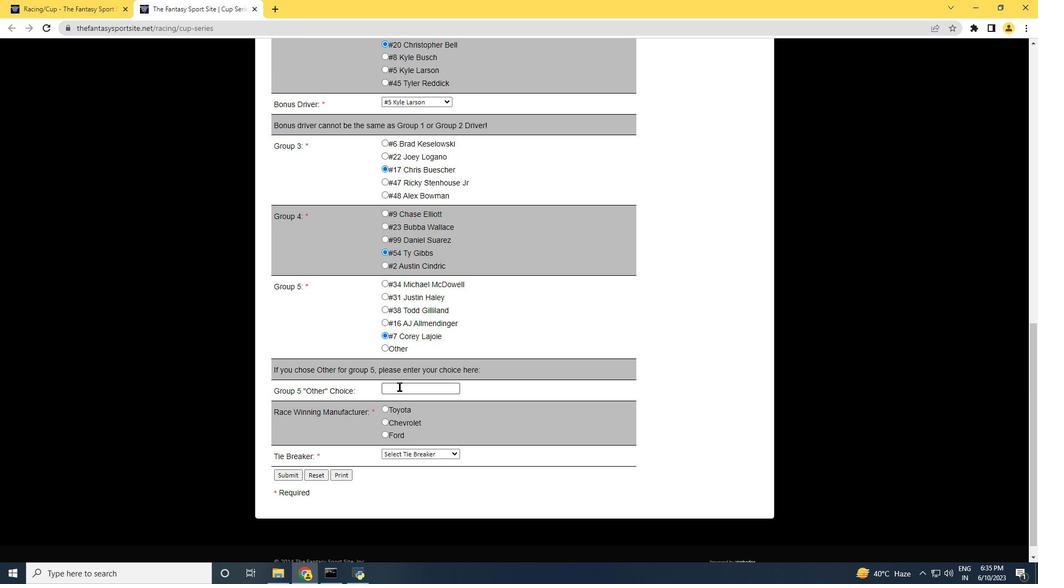 
Action: Mouse scrolled (399, 386) with delta (0, 0)
Screenshot: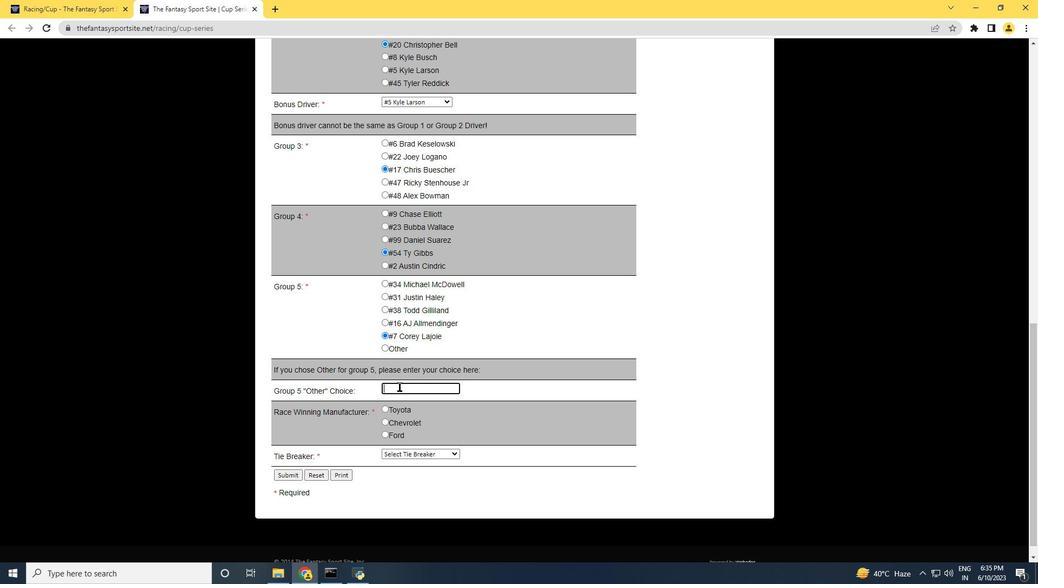 
Action: Mouse scrolled (399, 386) with delta (0, 0)
Screenshot: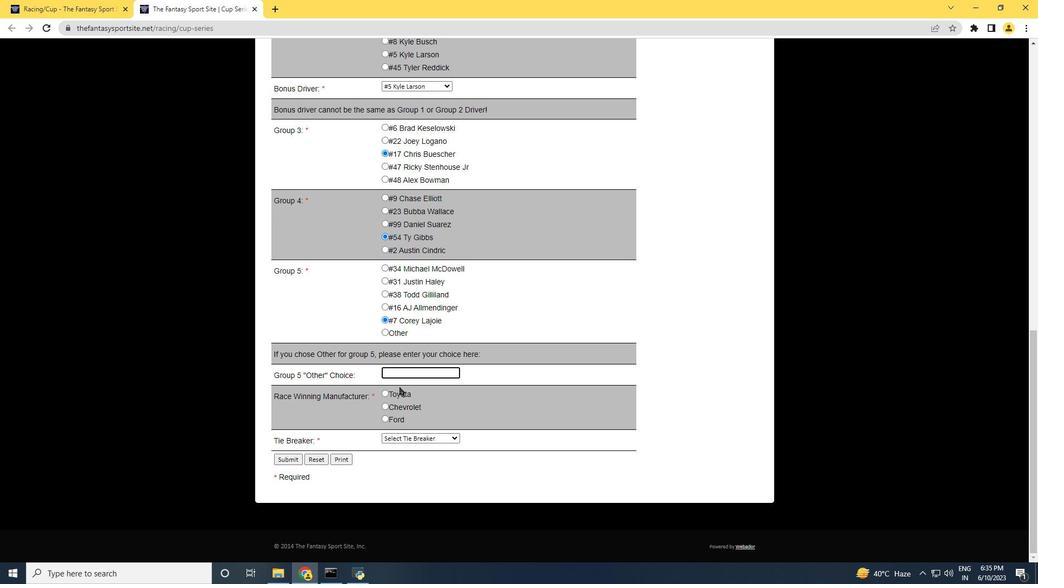 
Action: Mouse moved to (387, 417)
Screenshot: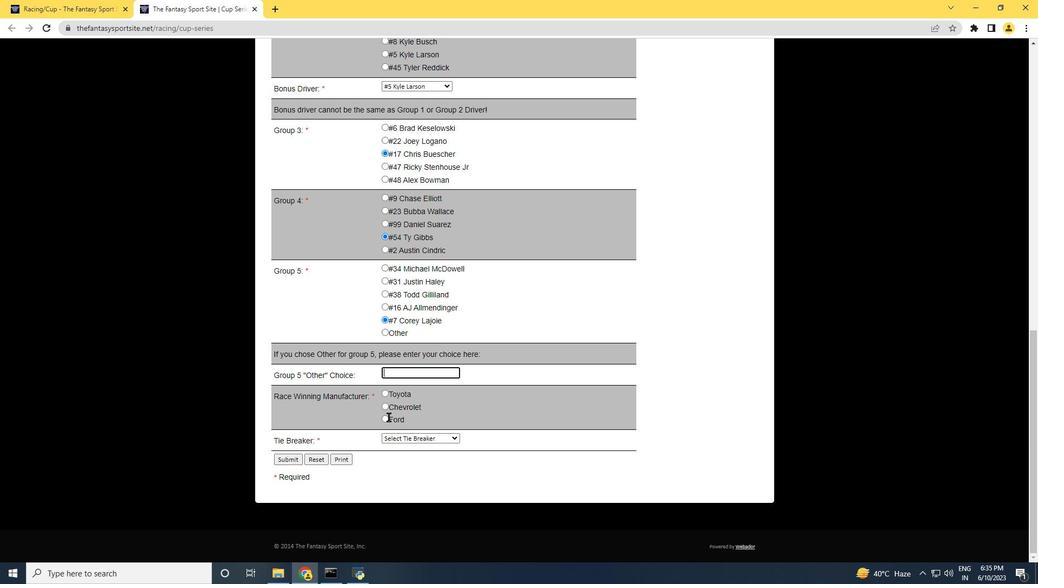 
Action: Mouse pressed left at (387, 417)
Screenshot: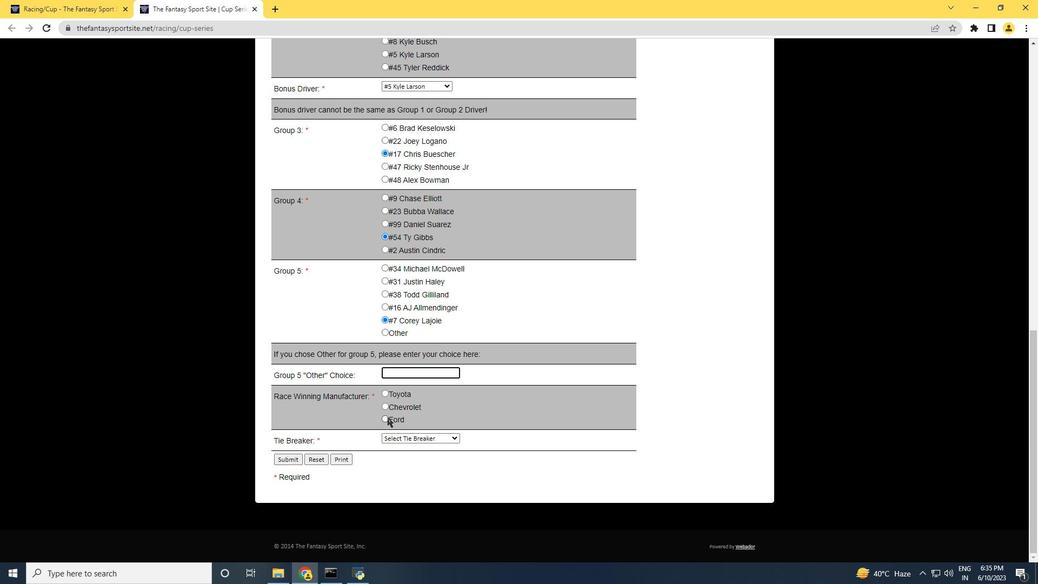 
Action: Mouse moved to (403, 449)
Screenshot: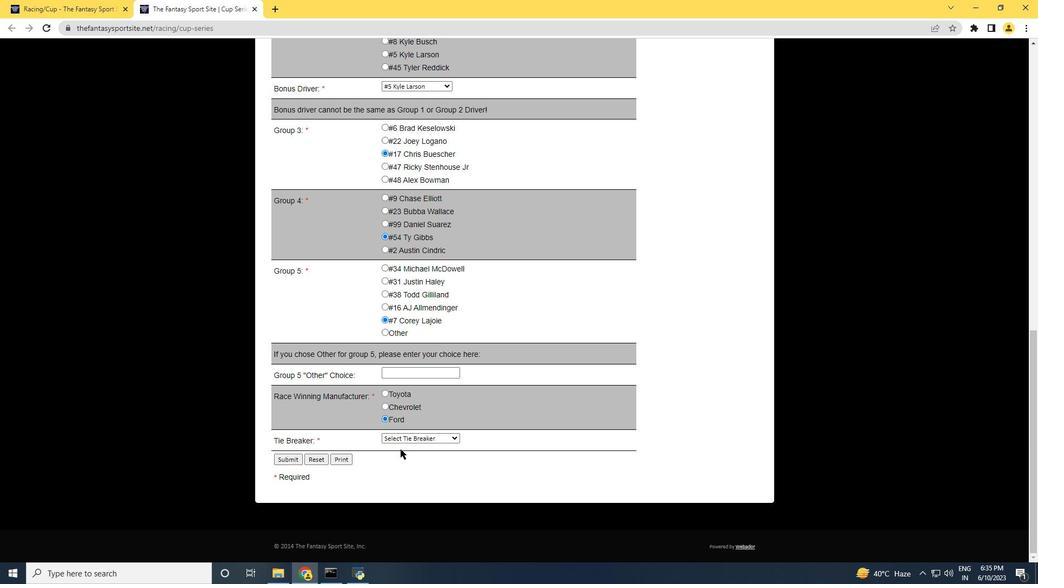 
Action: Mouse pressed left at (403, 449)
Screenshot: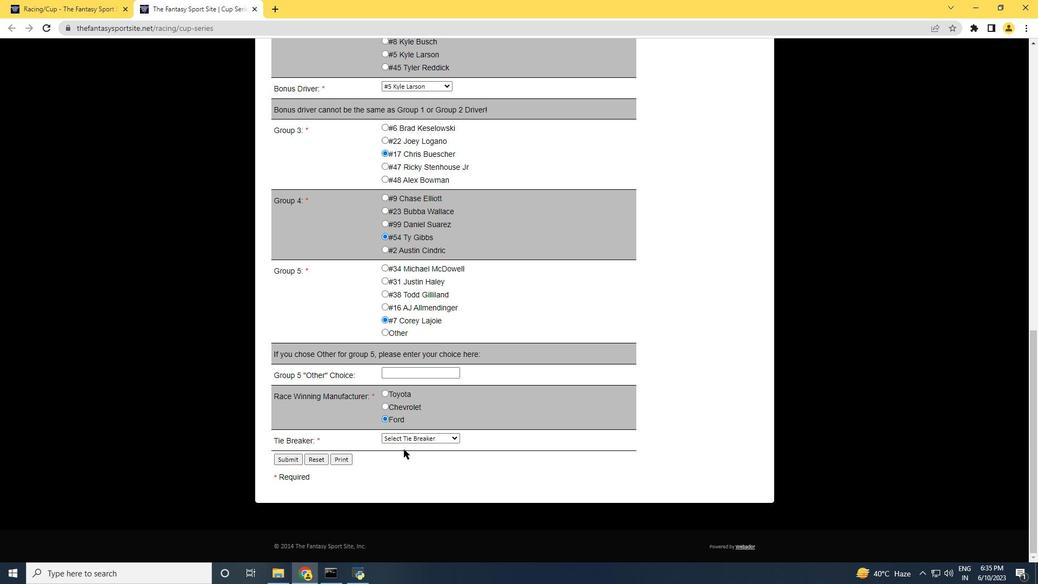 
Action: Mouse moved to (406, 438)
Screenshot: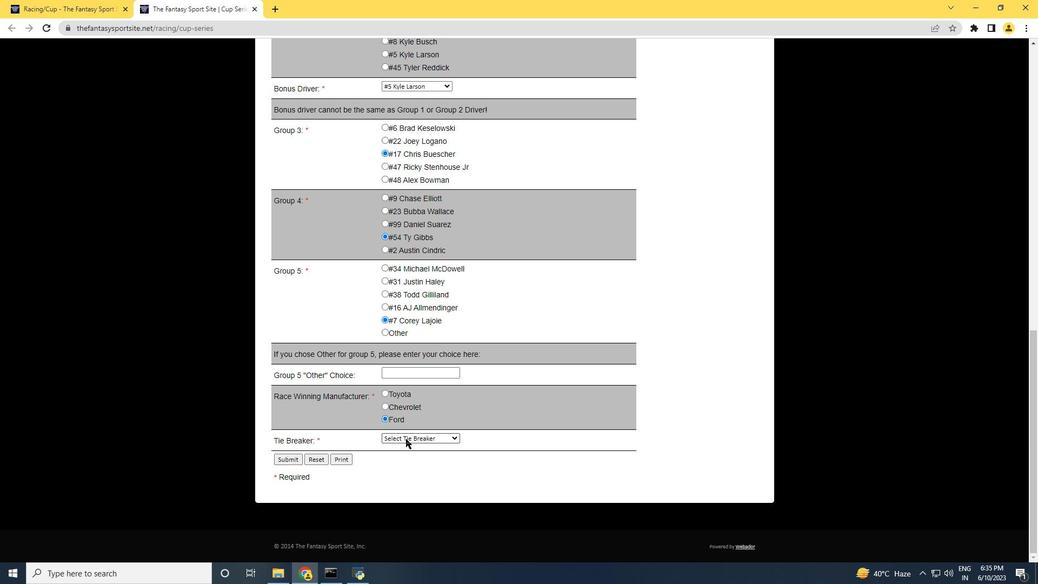 
Action: Mouse pressed left at (406, 438)
Screenshot: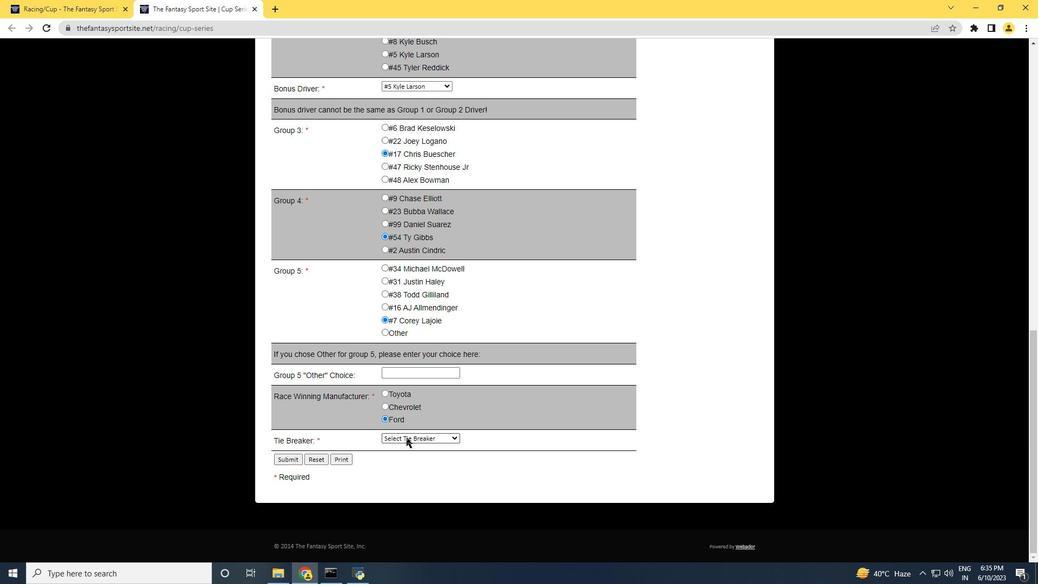 
Action: Mouse moved to (418, 410)
Screenshot: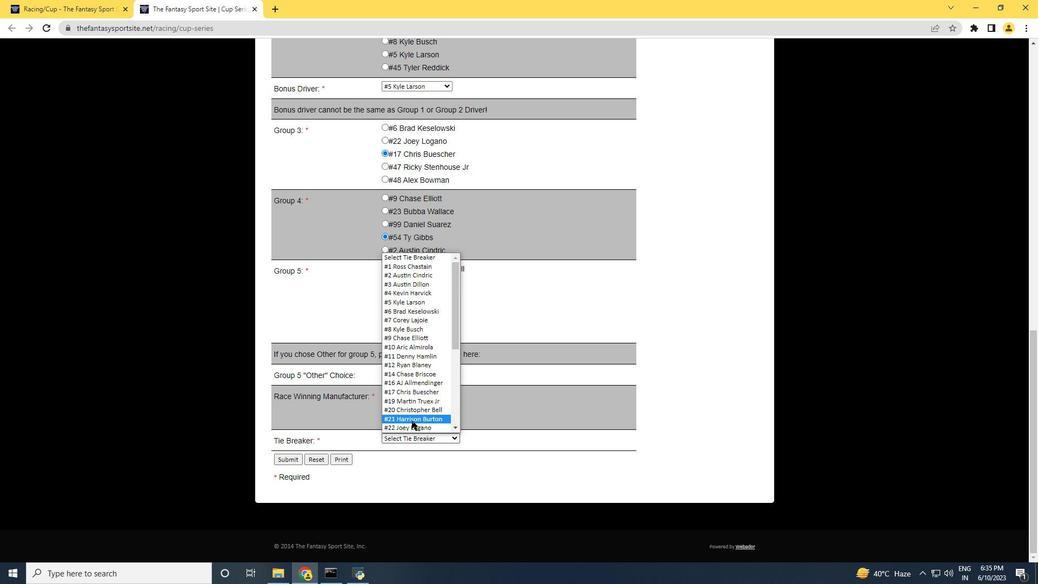 
Action: Mouse scrolled (418, 409) with delta (0, 0)
Screenshot: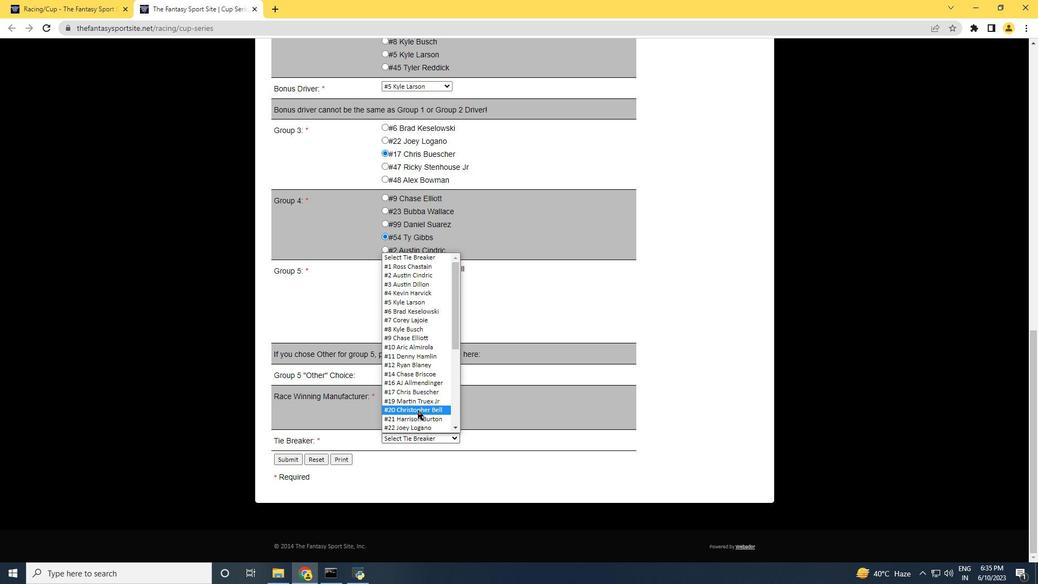 
Action: Mouse scrolled (418, 409) with delta (0, 0)
Screenshot: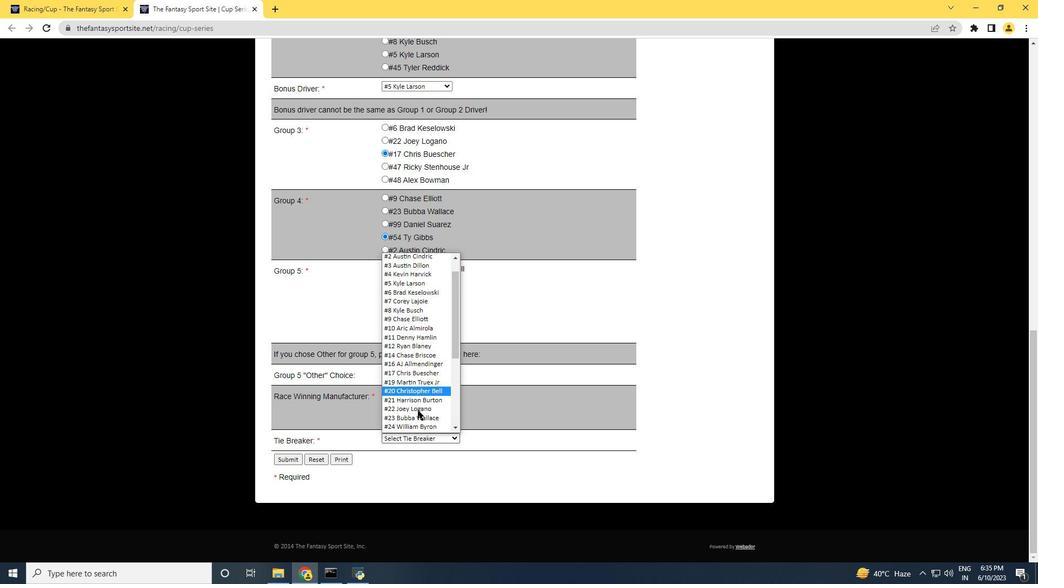 
Action: Mouse scrolled (418, 409) with delta (0, 0)
Screenshot: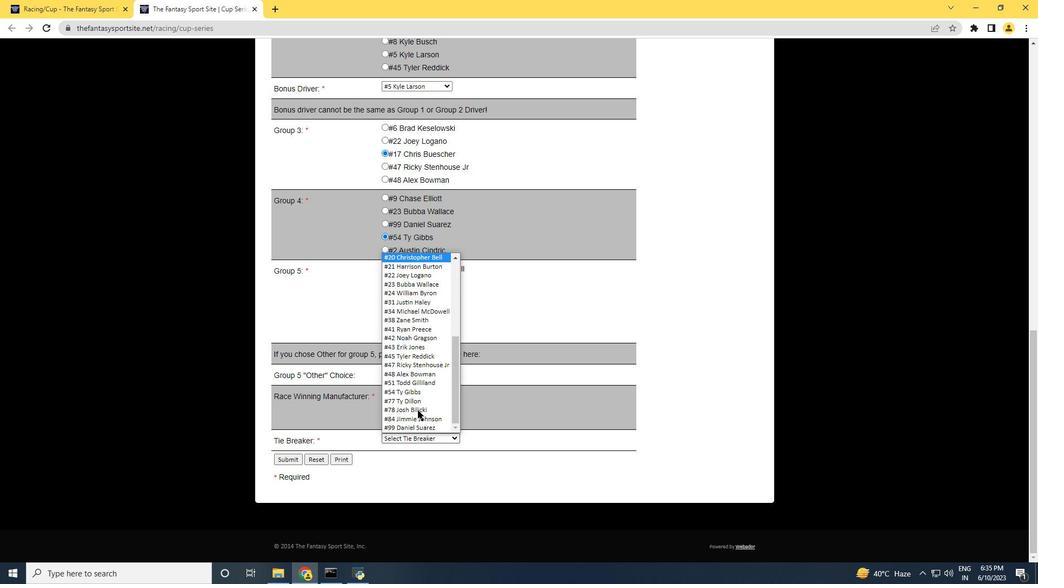 
Action: Mouse scrolled (418, 409) with delta (0, 0)
Screenshot: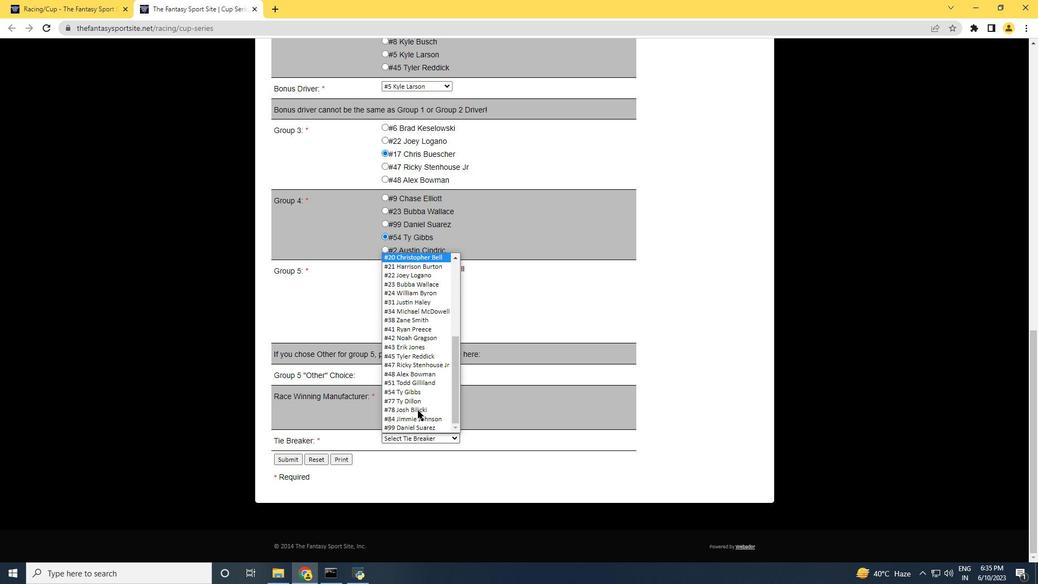 
Action: Mouse scrolled (418, 409) with delta (0, 0)
Screenshot: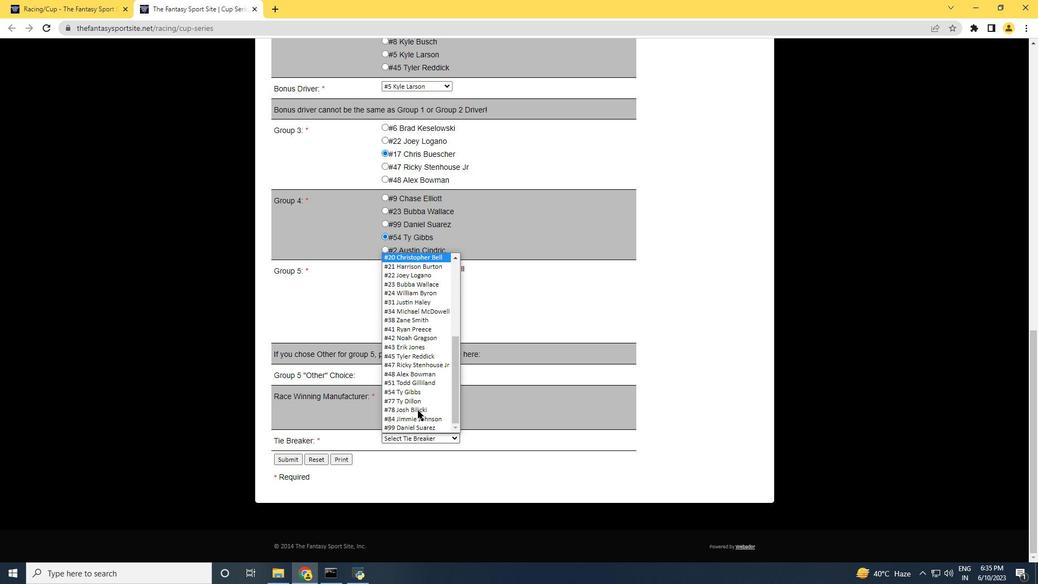 
Action: Mouse scrolled (418, 409) with delta (0, 0)
Screenshot: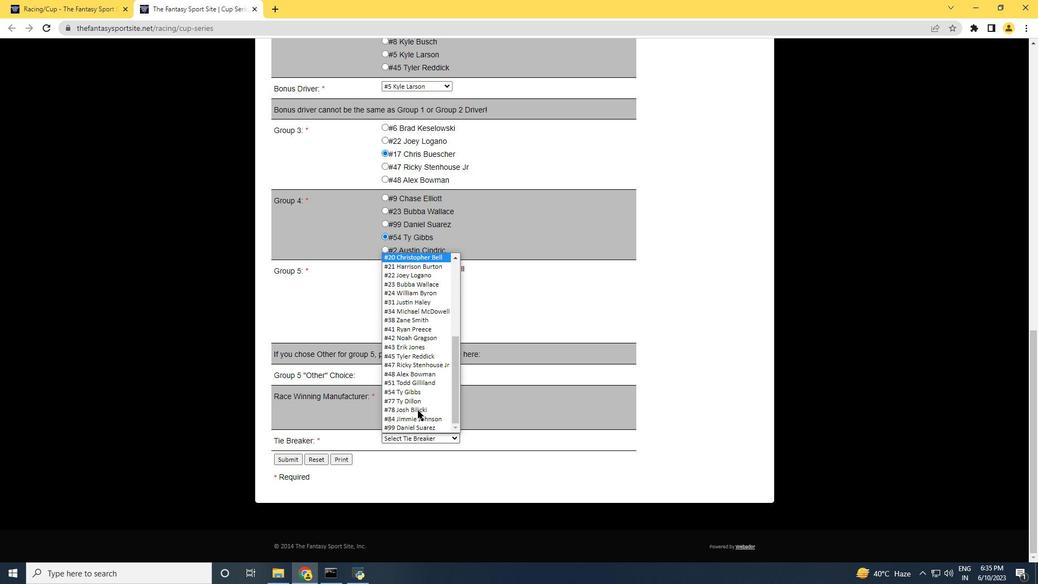 
Action: Mouse moved to (418, 401)
Screenshot: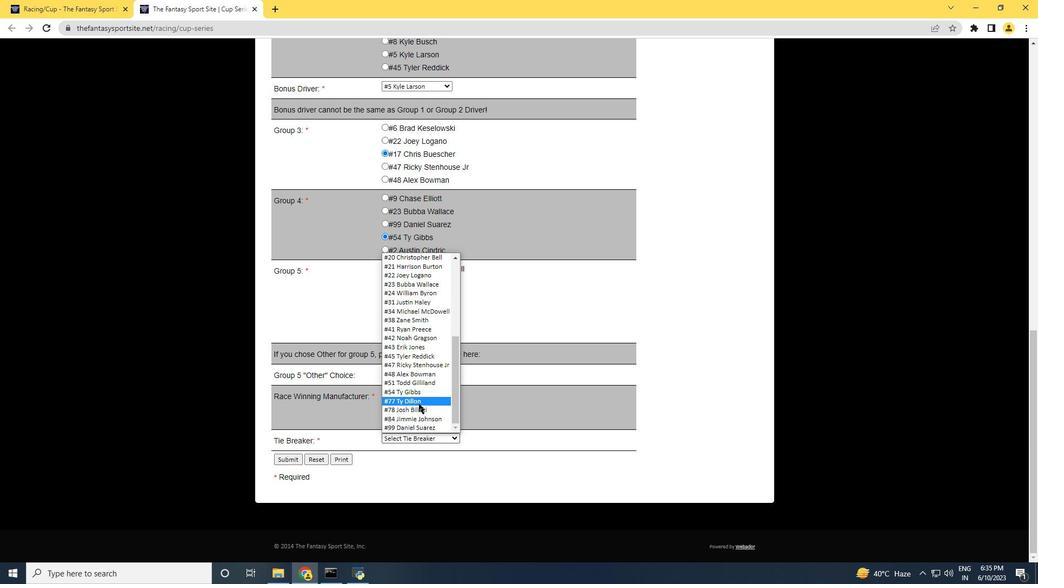 
Action: Mouse pressed left at (418, 401)
Screenshot: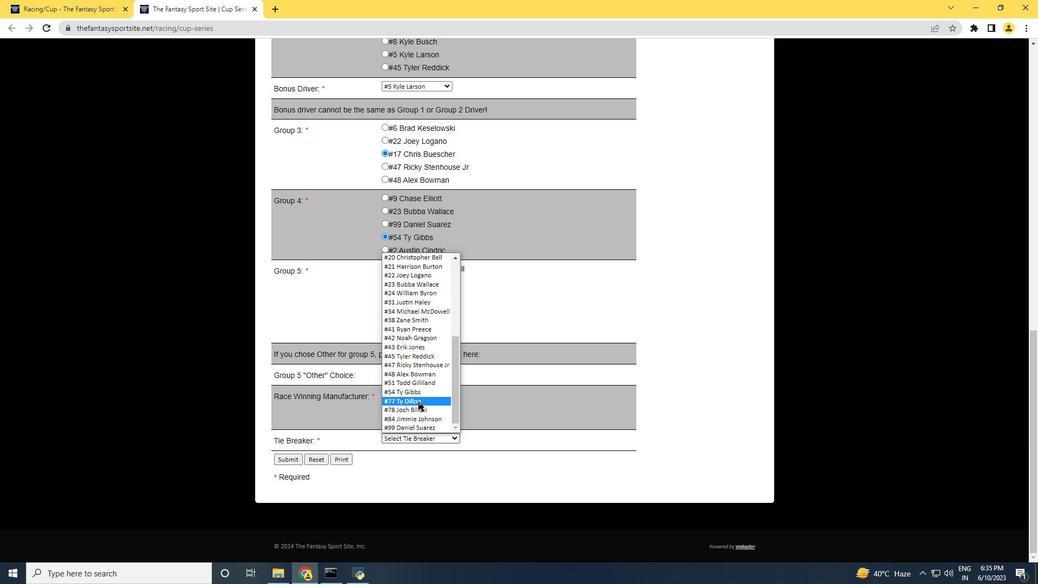 
Action: Mouse moved to (288, 458)
Screenshot: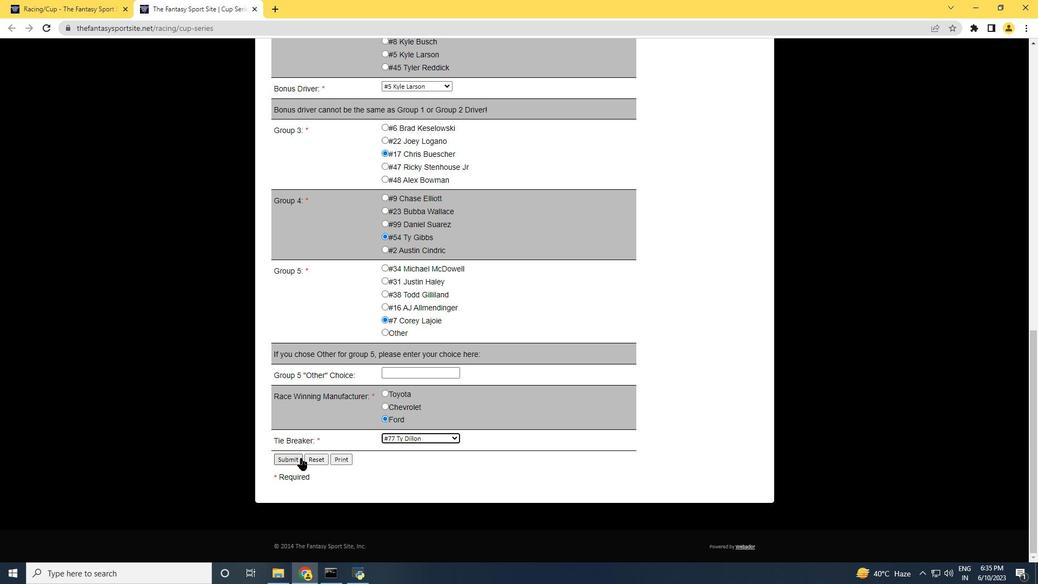 
Action: Mouse pressed left at (288, 458)
Screenshot: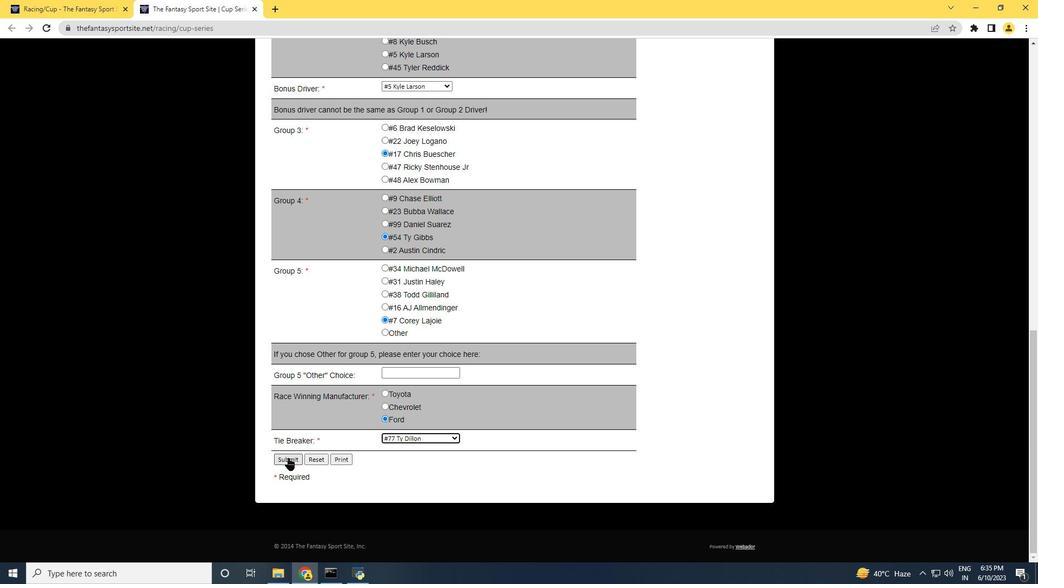 
Action: Mouse moved to (362, 188)
Screenshot: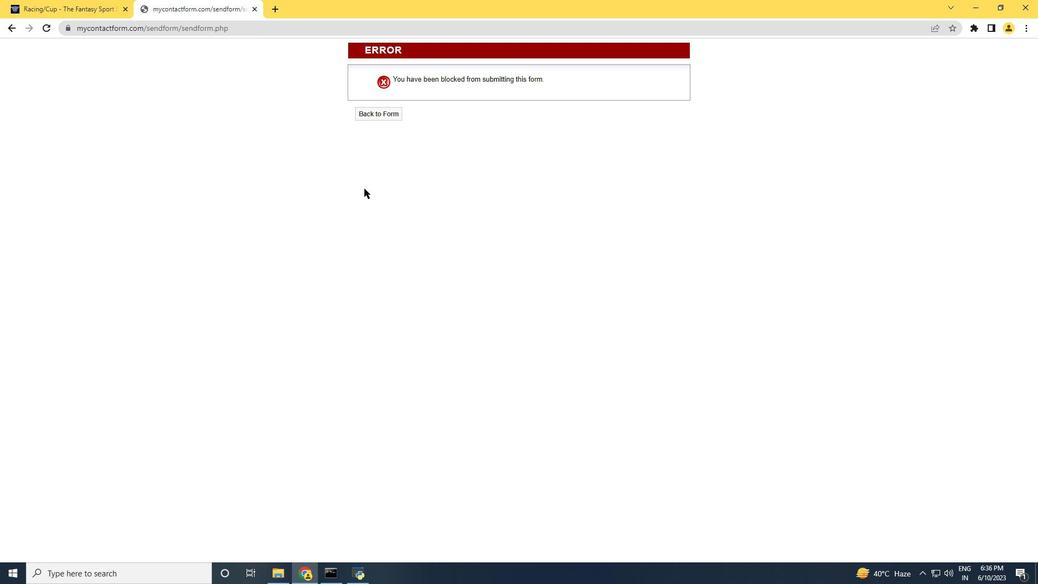 
